 Task: Create a due date automation trigger when advanced on, 2 hours before a card is due add fields with custom field "Resume" set to a number lower than 1 and lower or equal to 10.
Action: Mouse moved to (1063, 313)
Screenshot: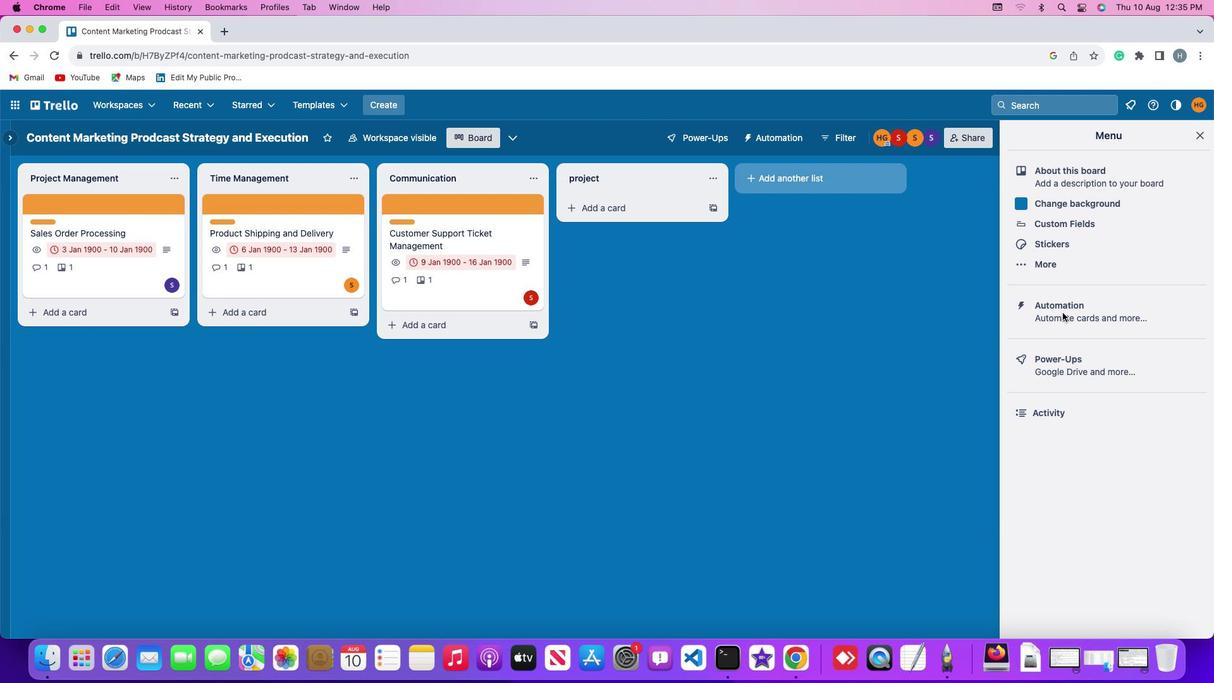
Action: Mouse pressed left at (1063, 313)
Screenshot: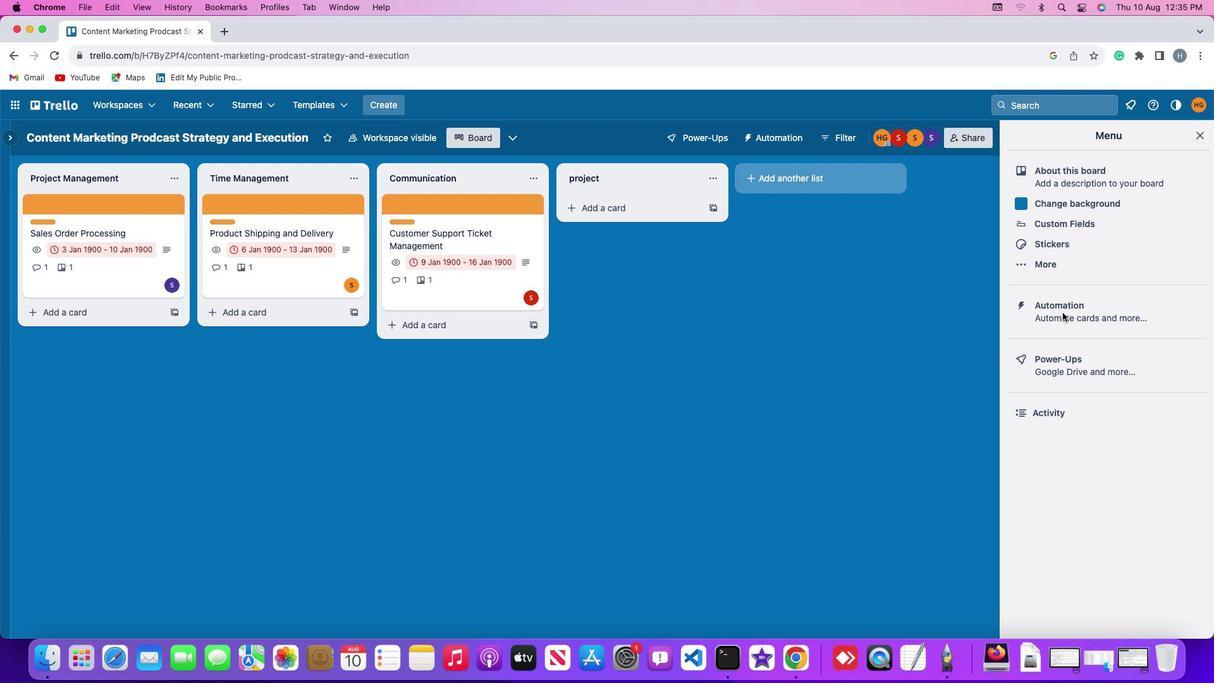 
Action: Mouse pressed left at (1063, 313)
Screenshot: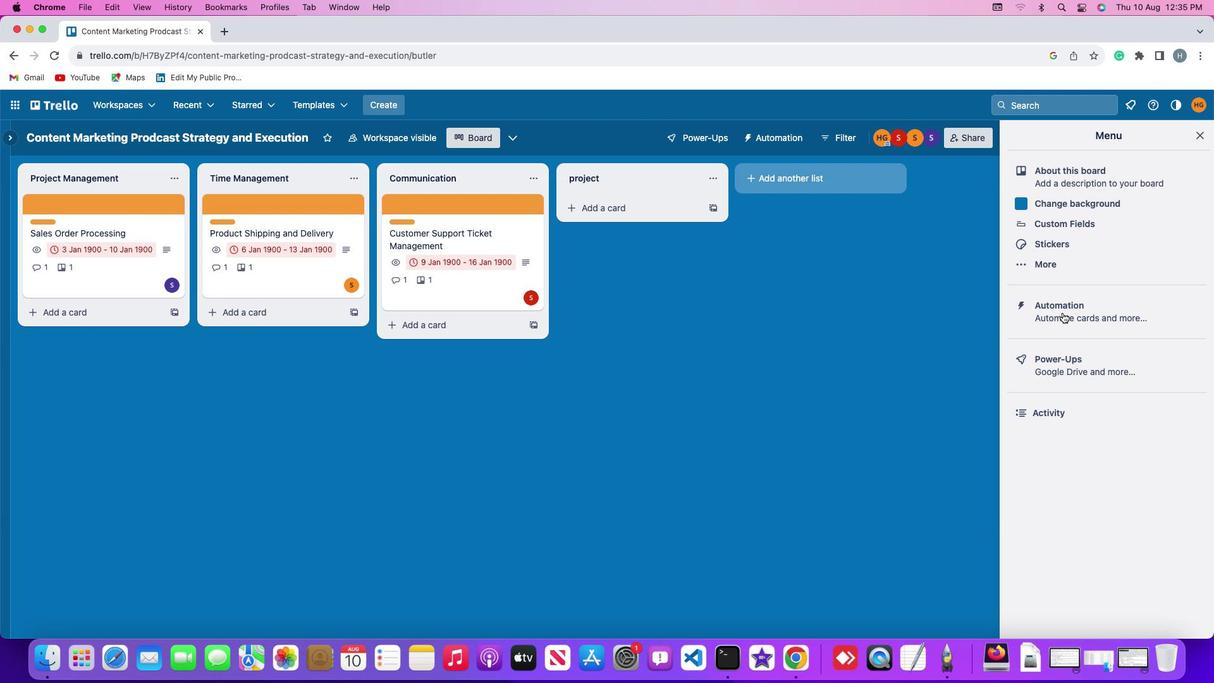 
Action: Mouse moved to (92, 302)
Screenshot: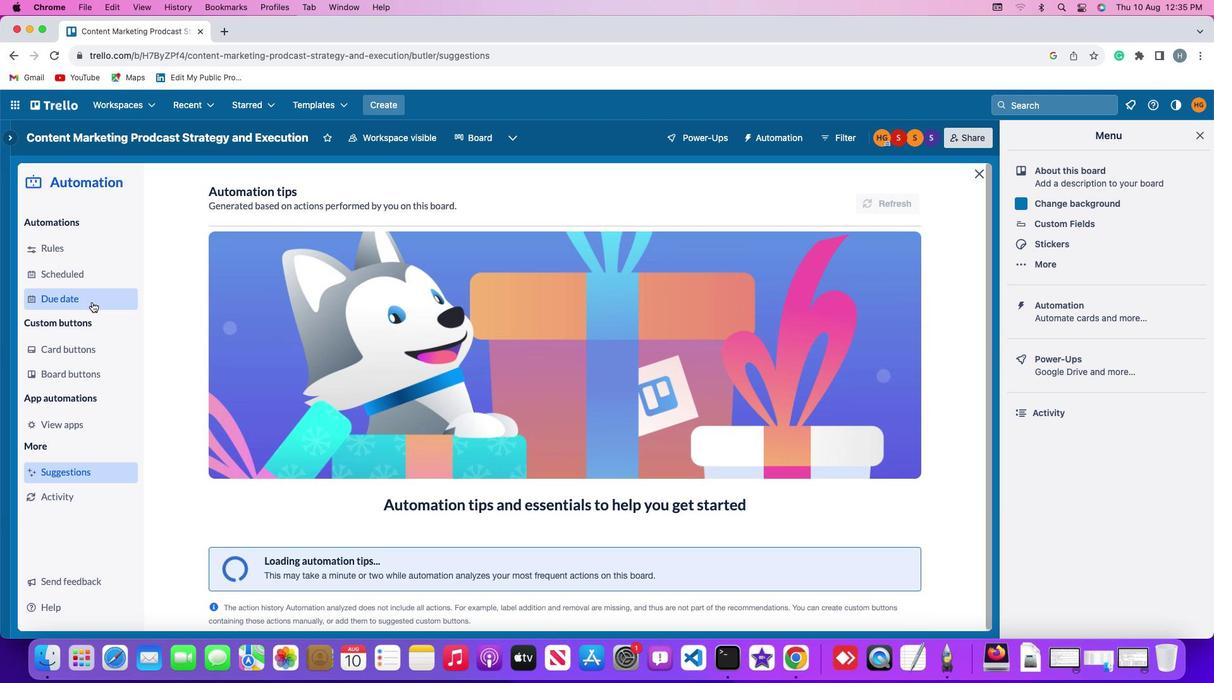 
Action: Mouse pressed left at (92, 302)
Screenshot: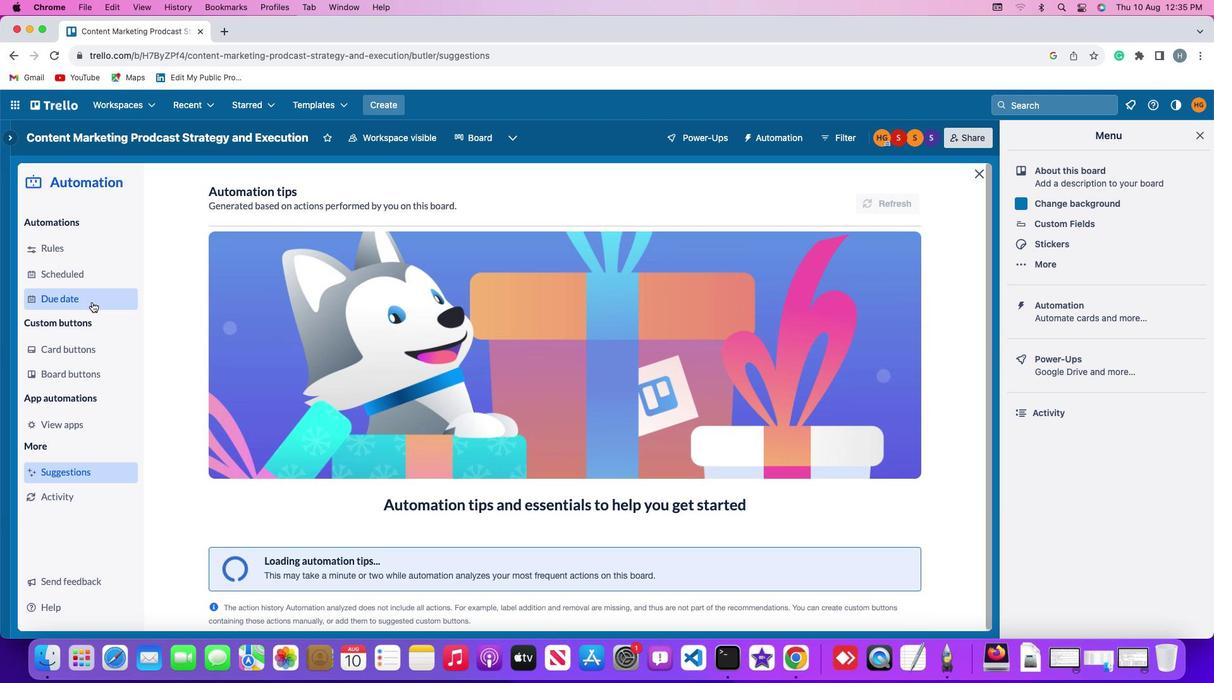 
Action: Mouse moved to (832, 196)
Screenshot: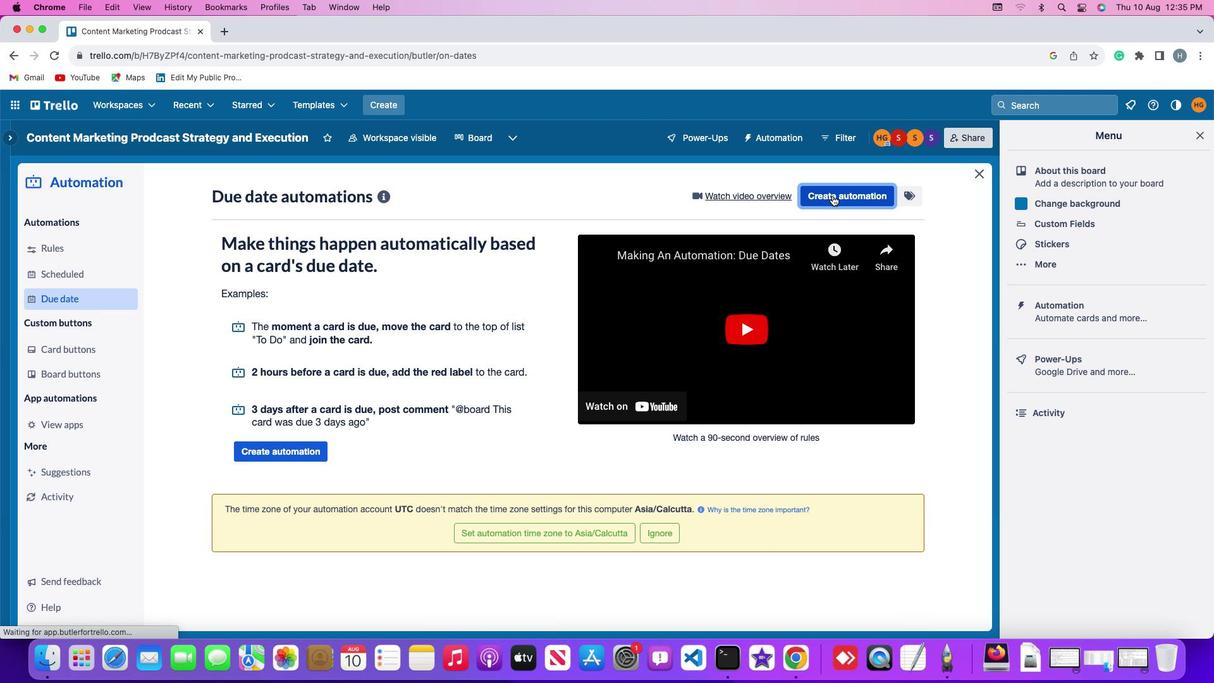 
Action: Mouse pressed left at (832, 196)
Screenshot: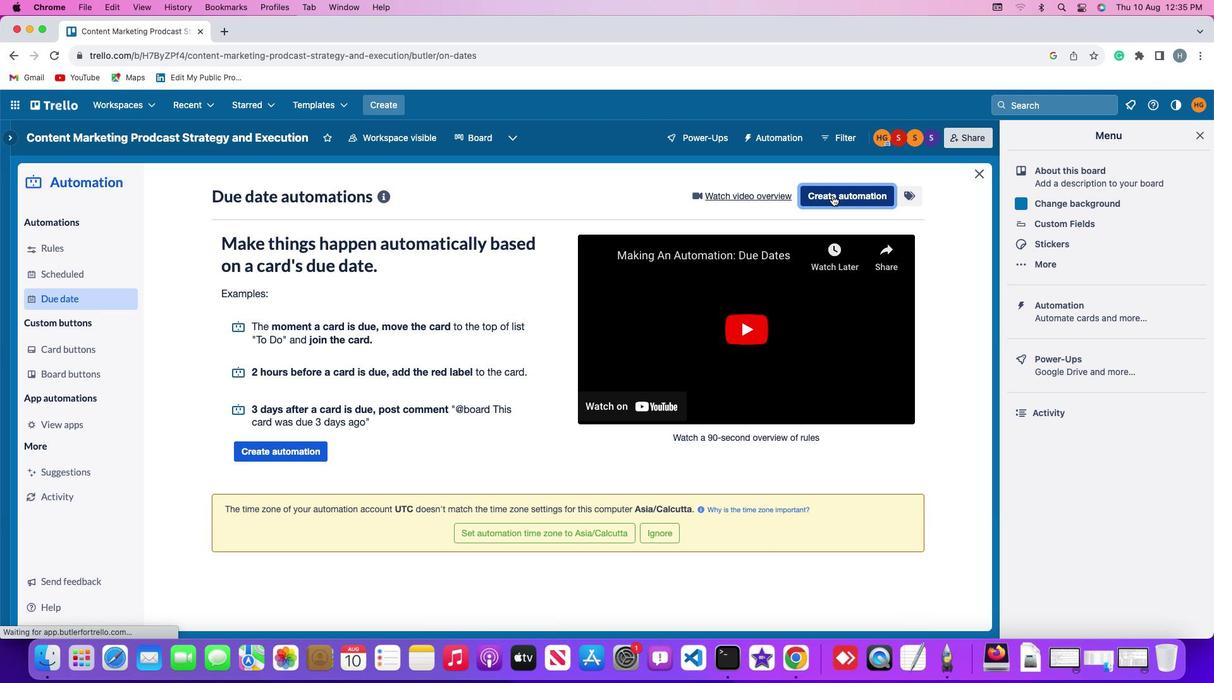 
Action: Mouse moved to (254, 315)
Screenshot: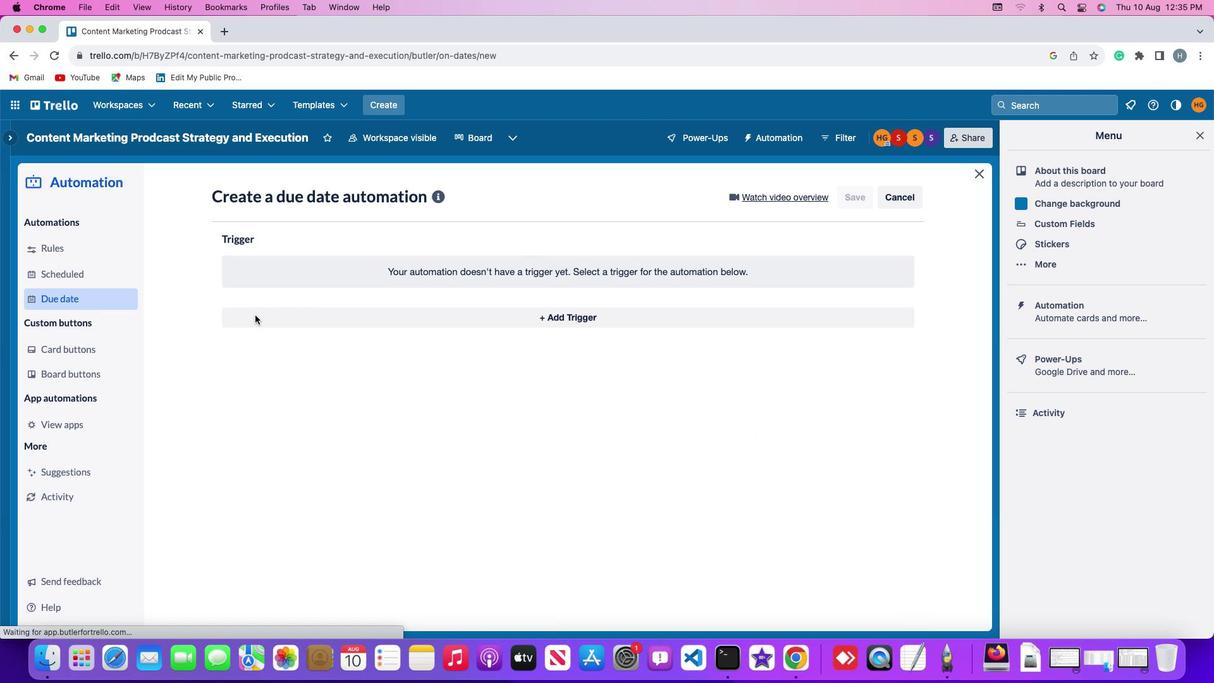 
Action: Mouse pressed left at (254, 315)
Screenshot: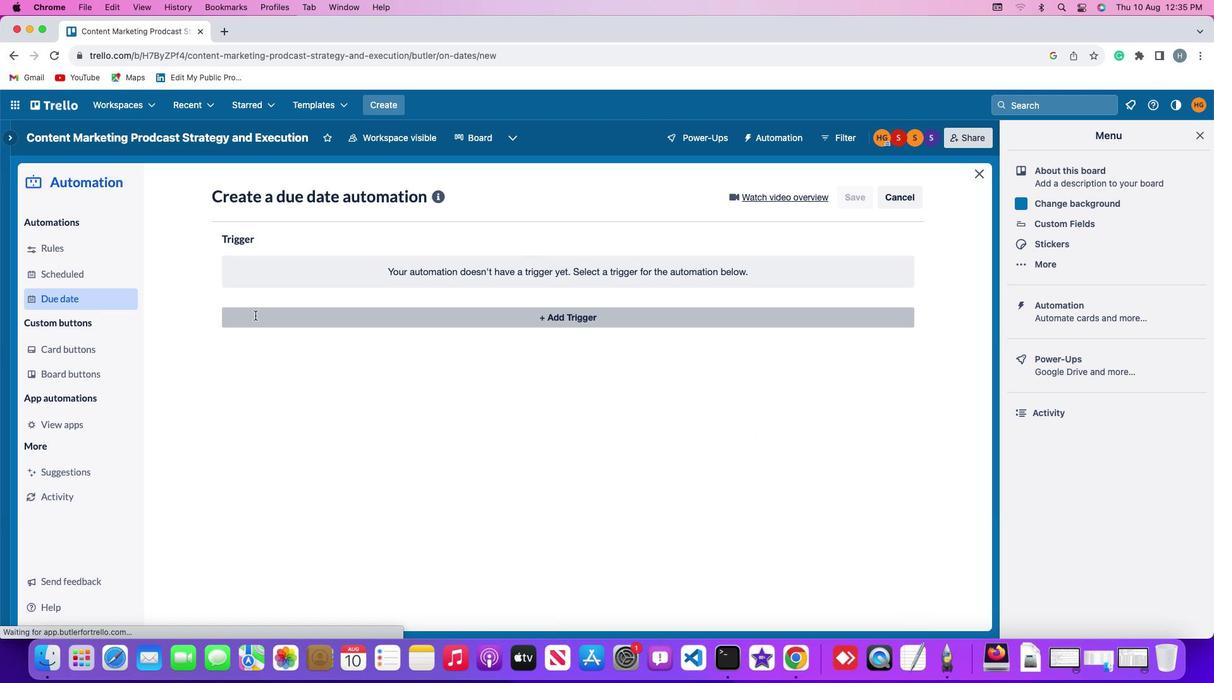 
Action: Mouse moved to (251, 510)
Screenshot: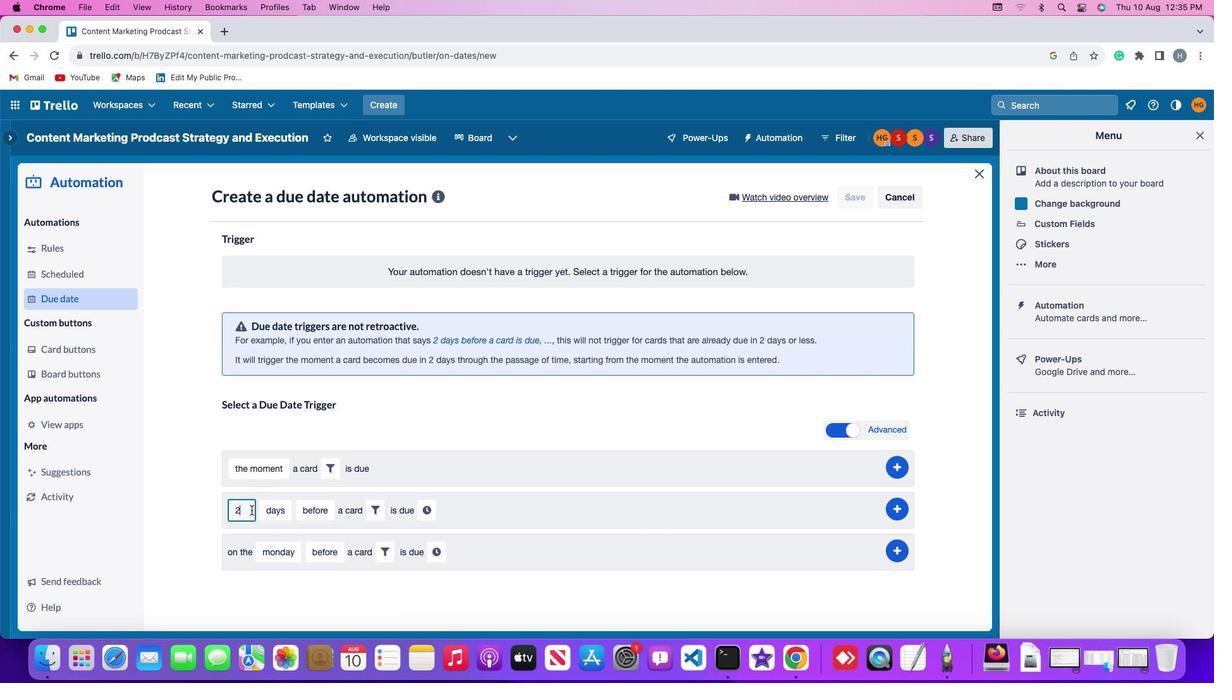 
Action: Mouse pressed left at (251, 510)
Screenshot: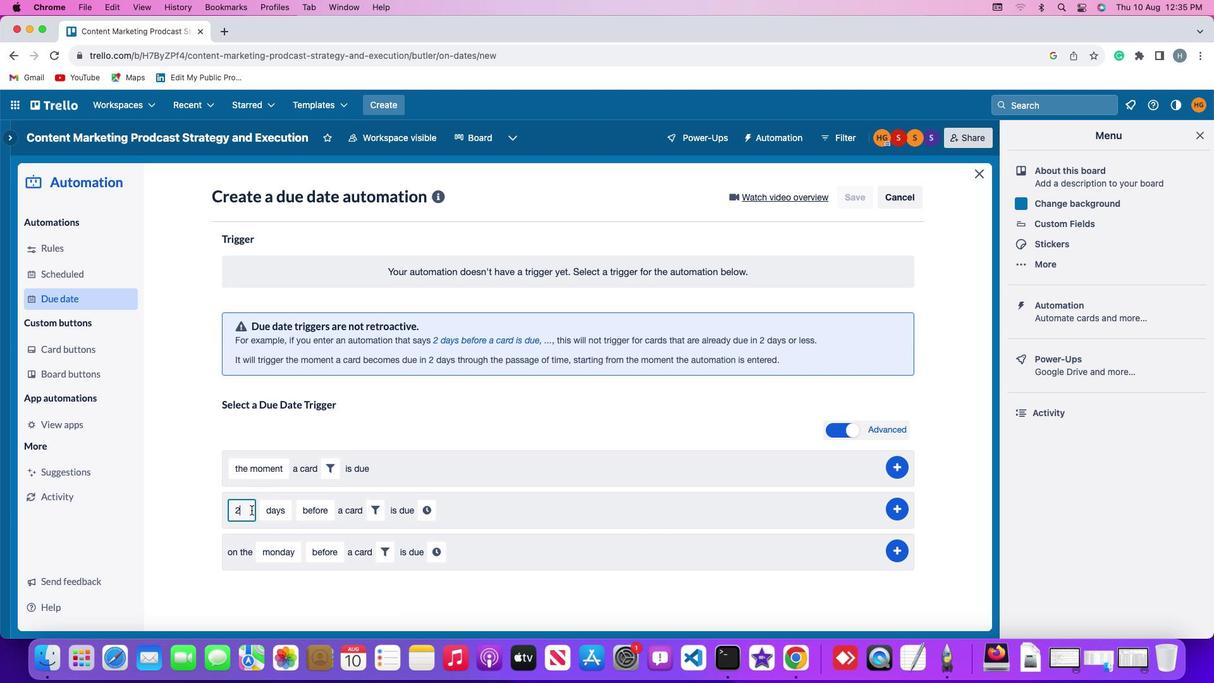 
Action: Mouse moved to (252, 508)
Screenshot: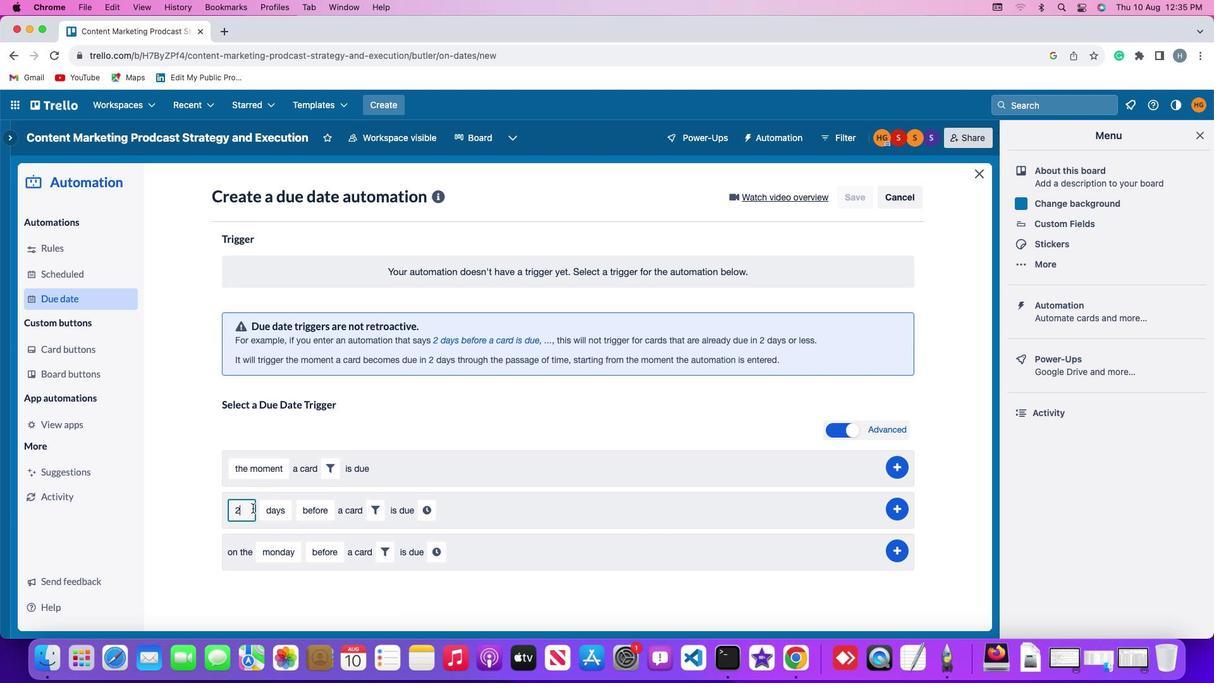 
Action: Key pressed Key.backspace'2'
Screenshot: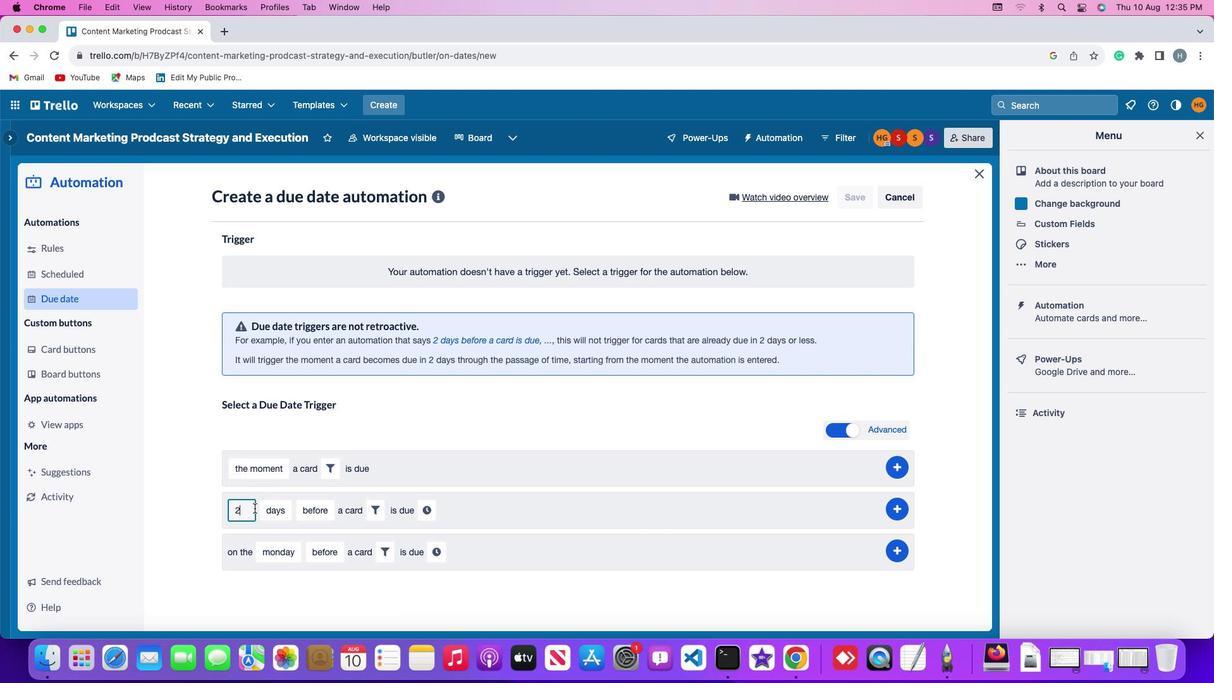 
Action: Mouse moved to (266, 507)
Screenshot: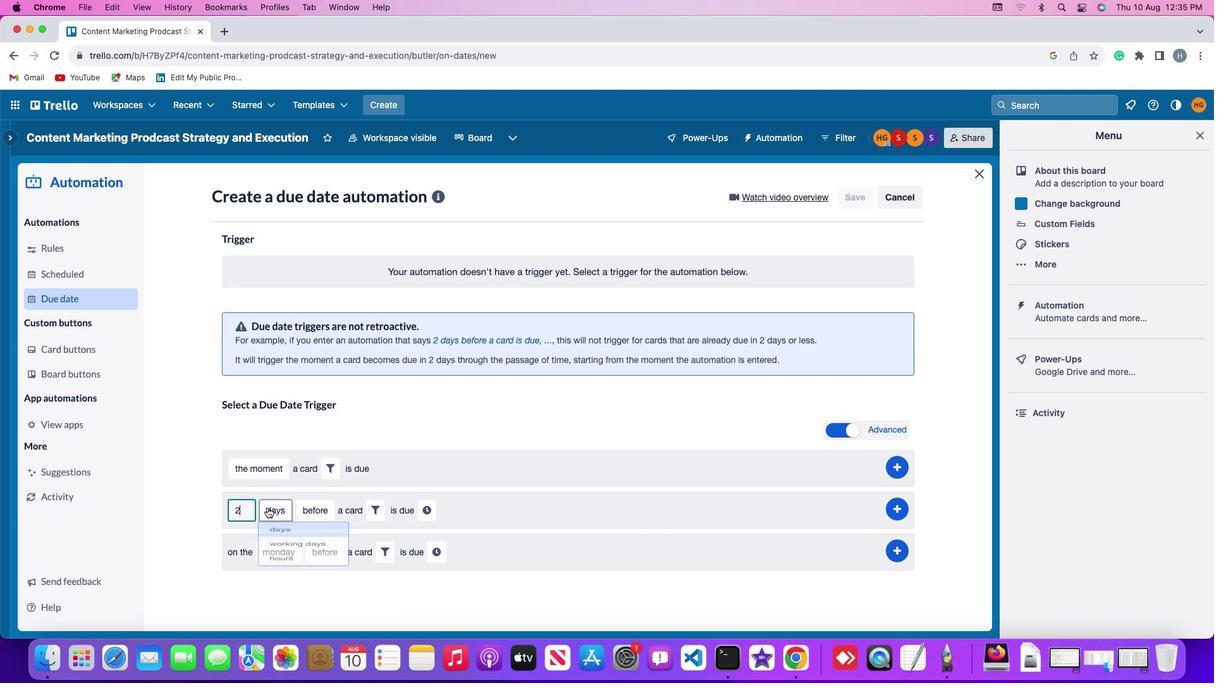 
Action: Mouse pressed left at (266, 507)
Screenshot: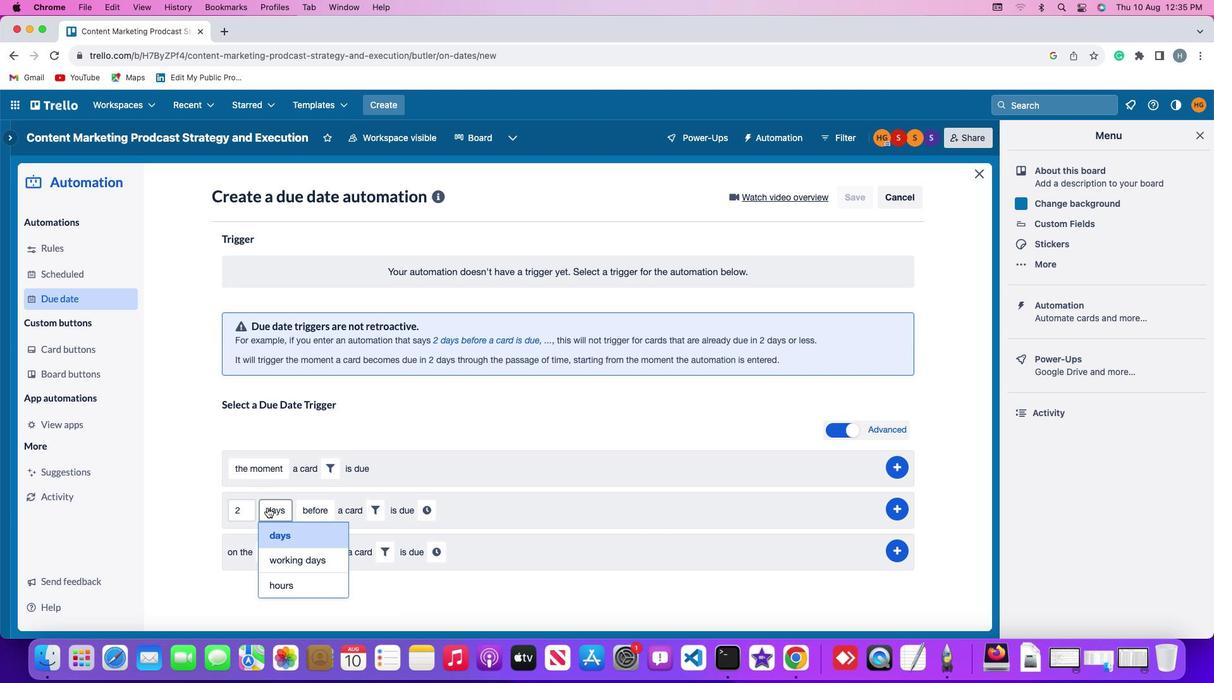 
Action: Mouse moved to (280, 586)
Screenshot: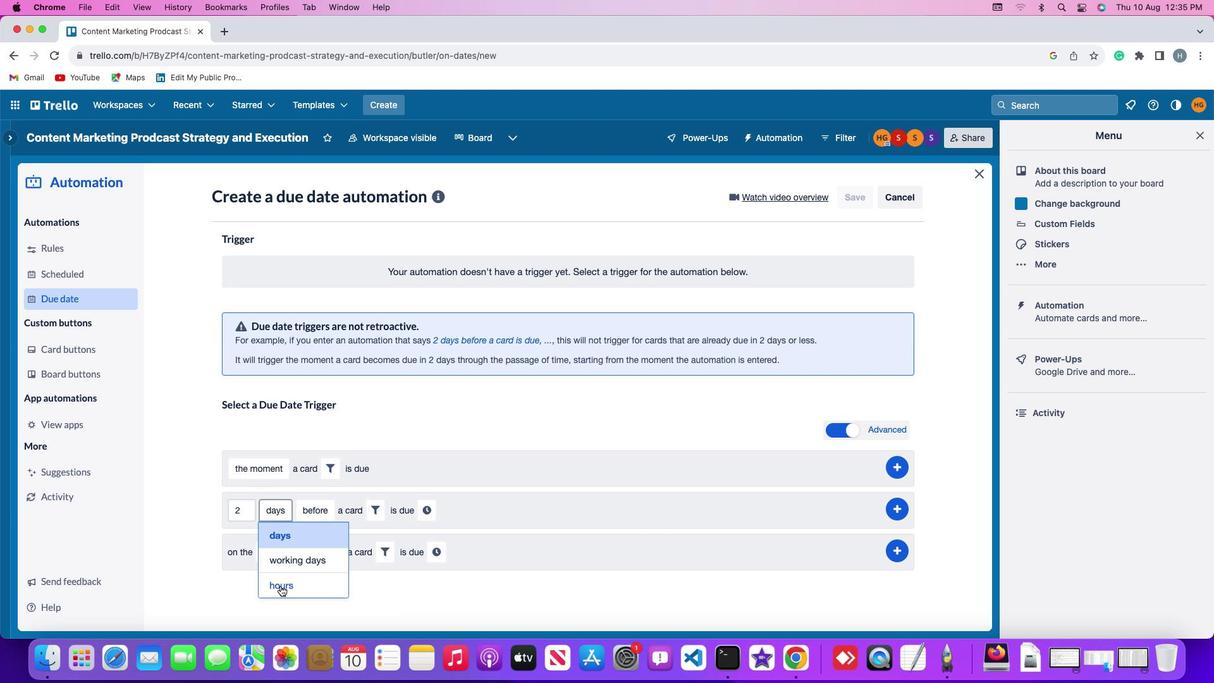 
Action: Mouse pressed left at (280, 586)
Screenshot: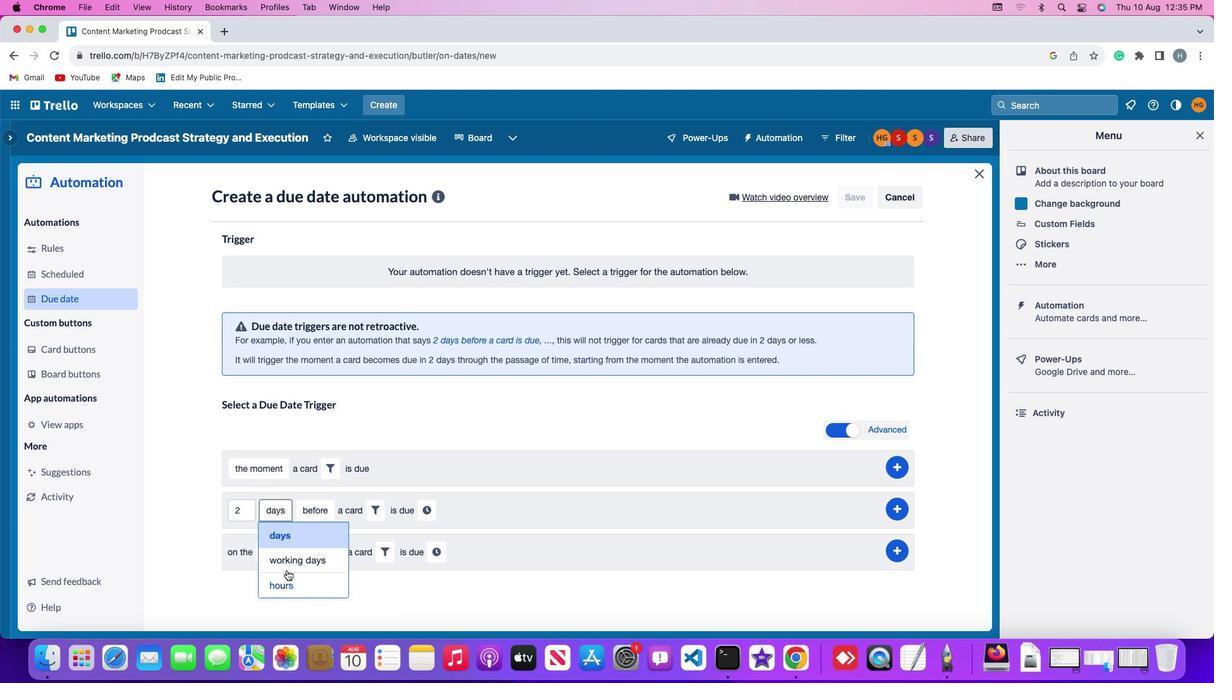 
Action: Mouse moved to (326, 499)
Screenshot: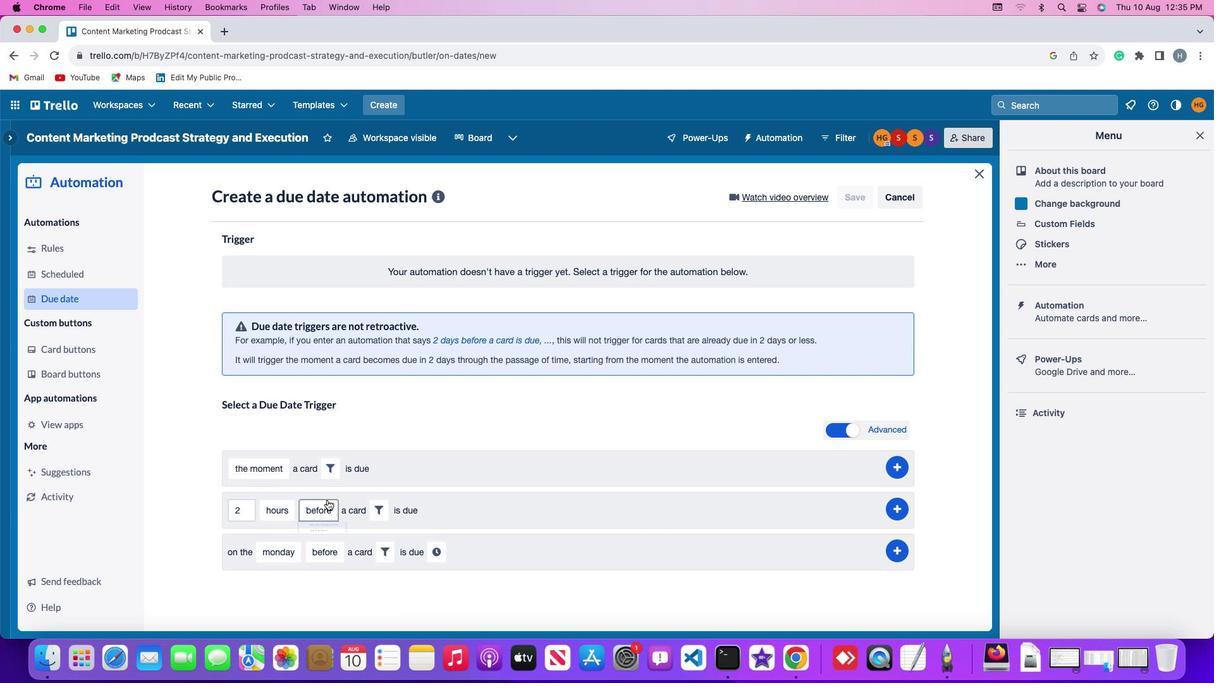 
Action: Mouse pressed left at (326, 499)
Screenshot: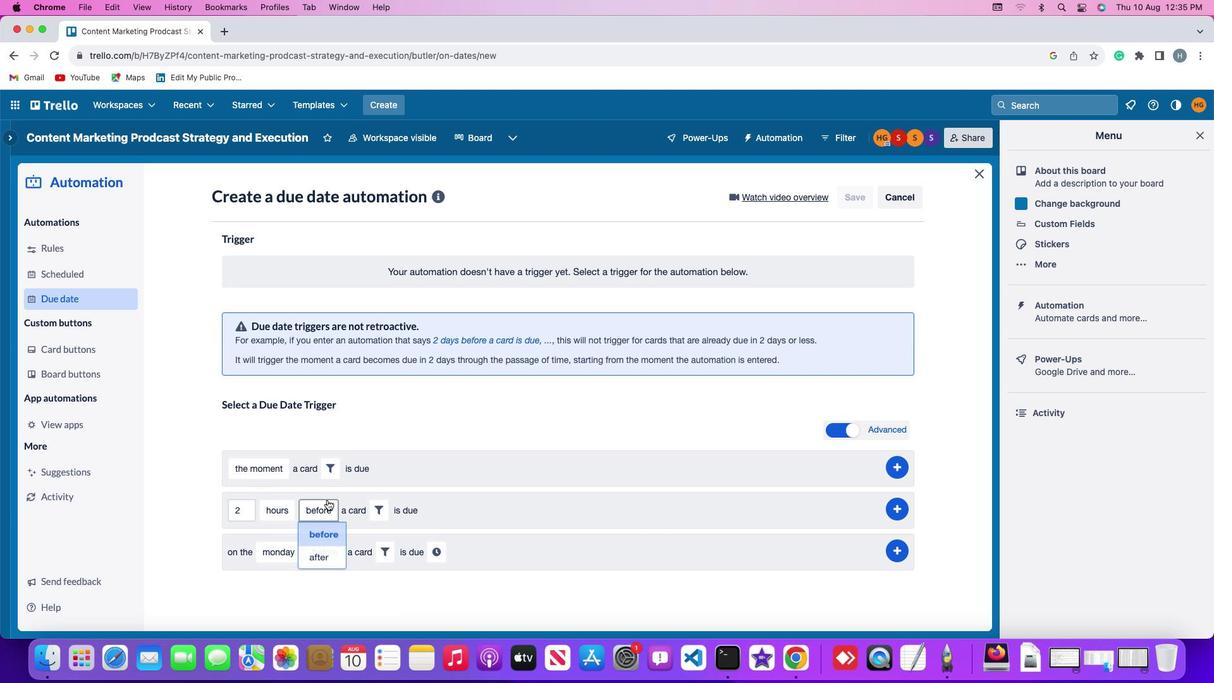 
Action: Mouse moved to (332, 534)
Screenshot: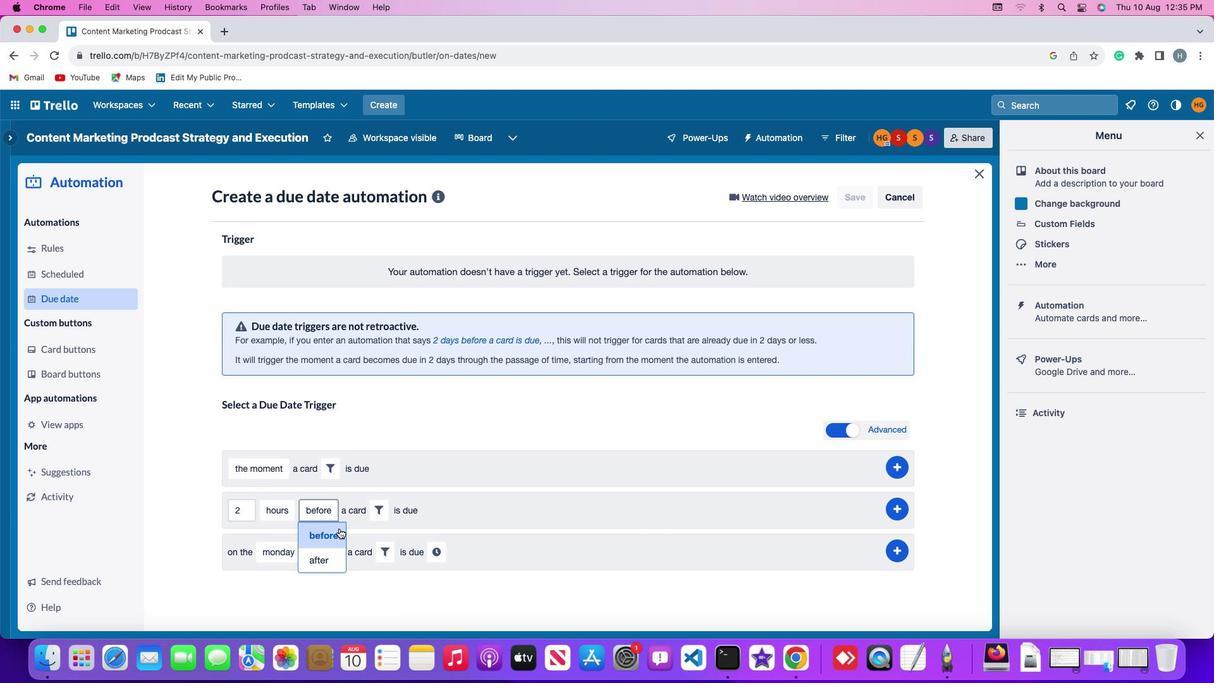 
Action: Mouse pressed left at (332, 534)
Screenshot: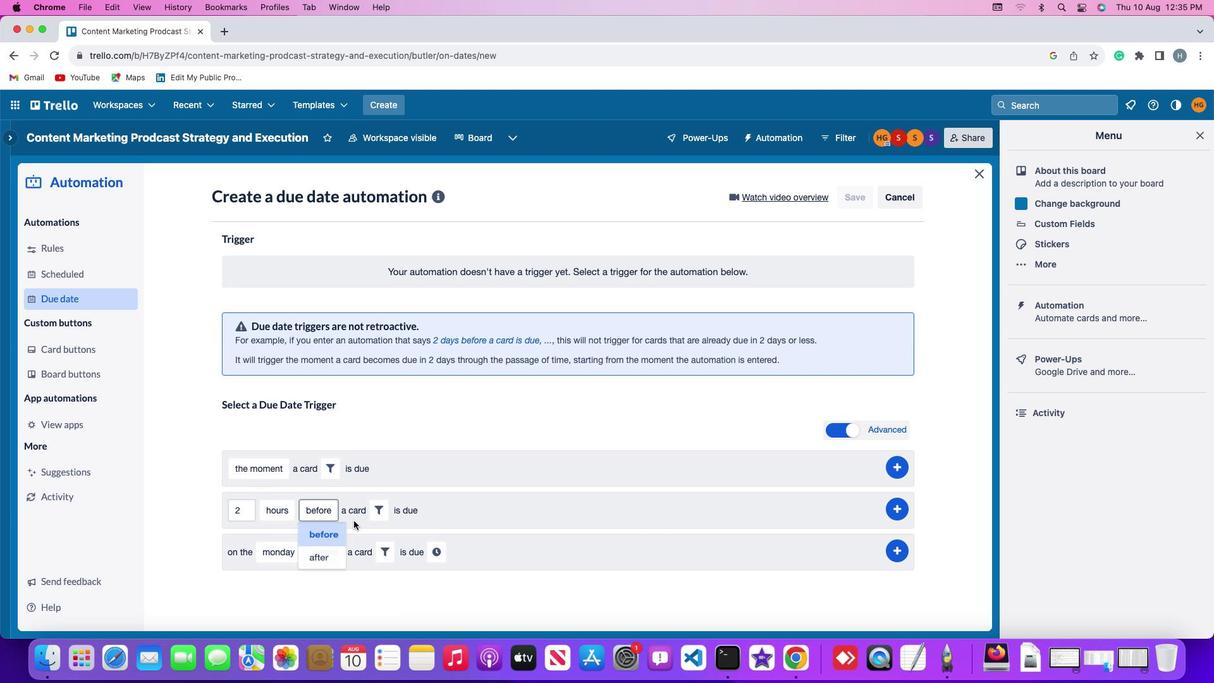 
Action: Mouse moved to (375, 511)
Screenshot: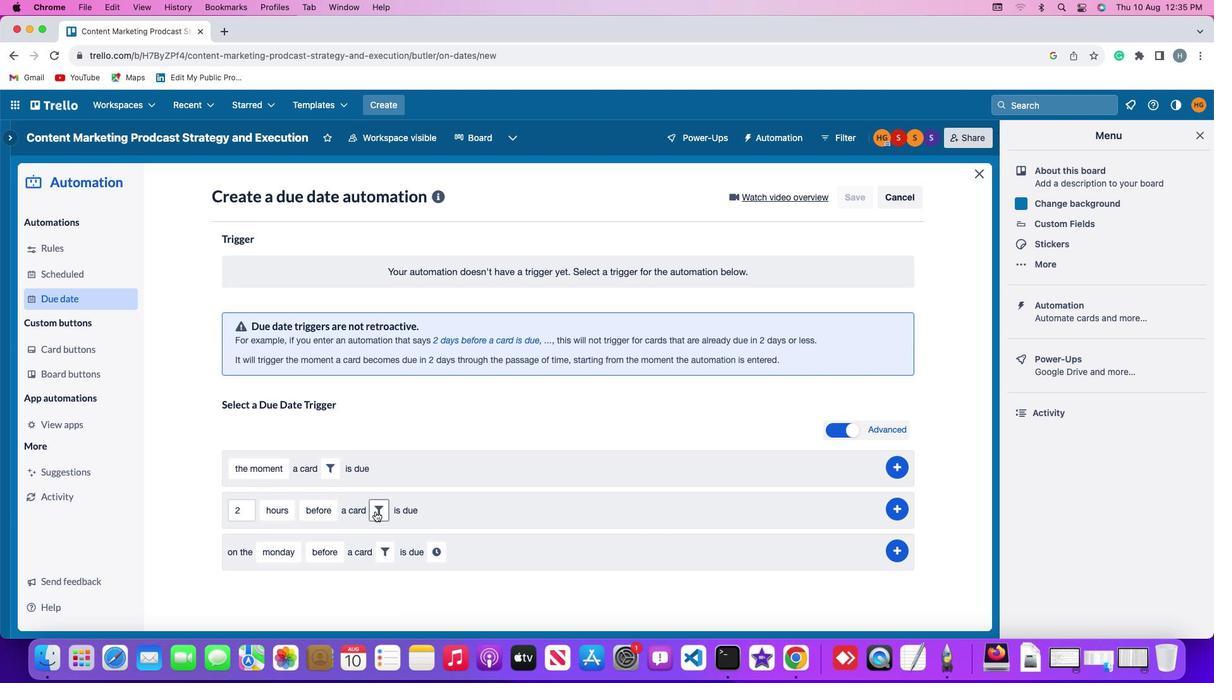 
Action: Mouse pressed left at (375, 511)
Screenshot: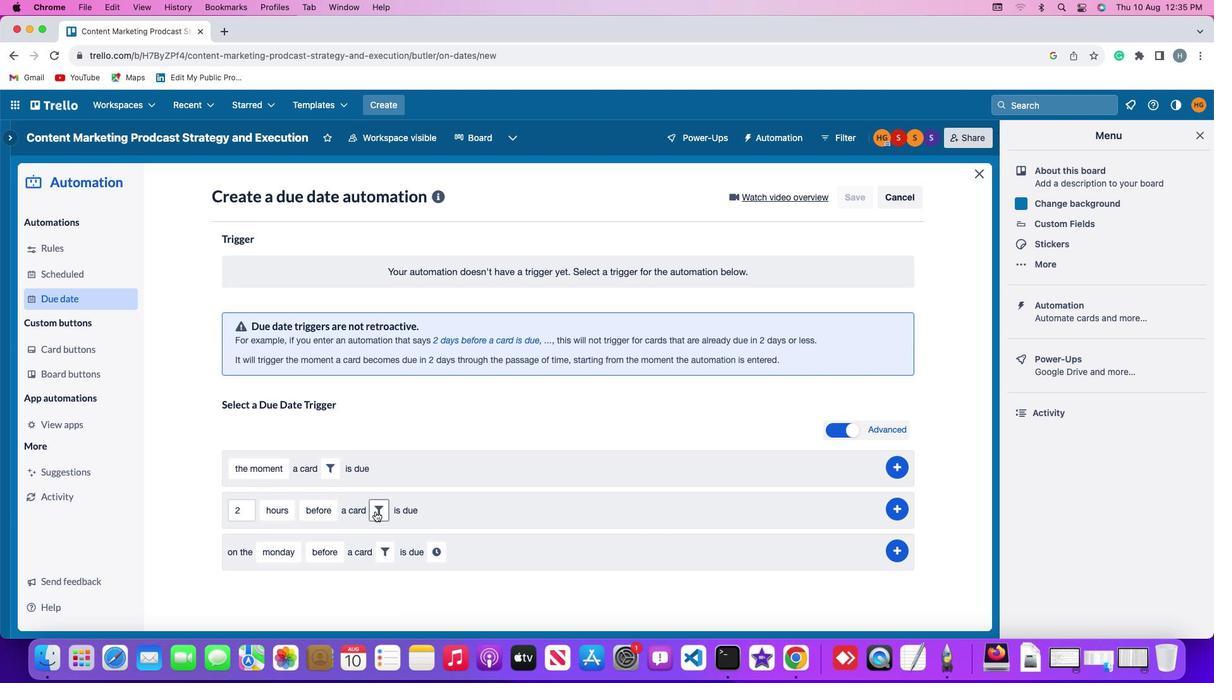 
Action: Mouse moved to (575, 547)
Screenshot: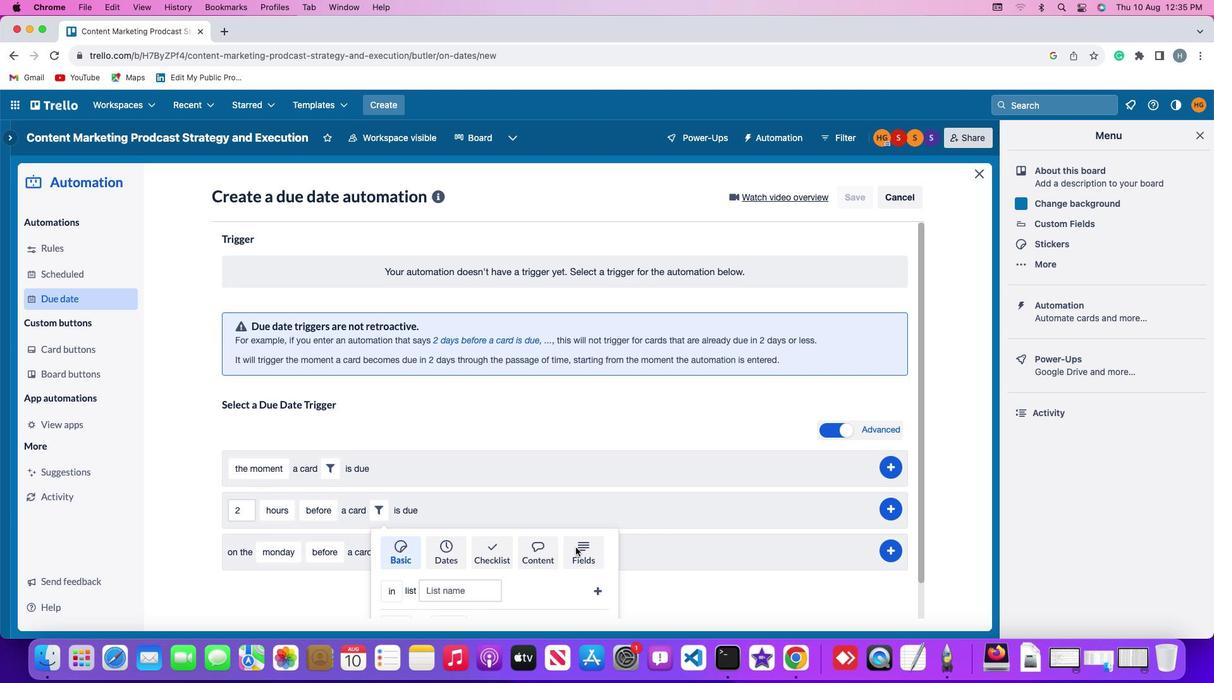 
Action: Mouse pressed left at (575, 547)
Screenshot: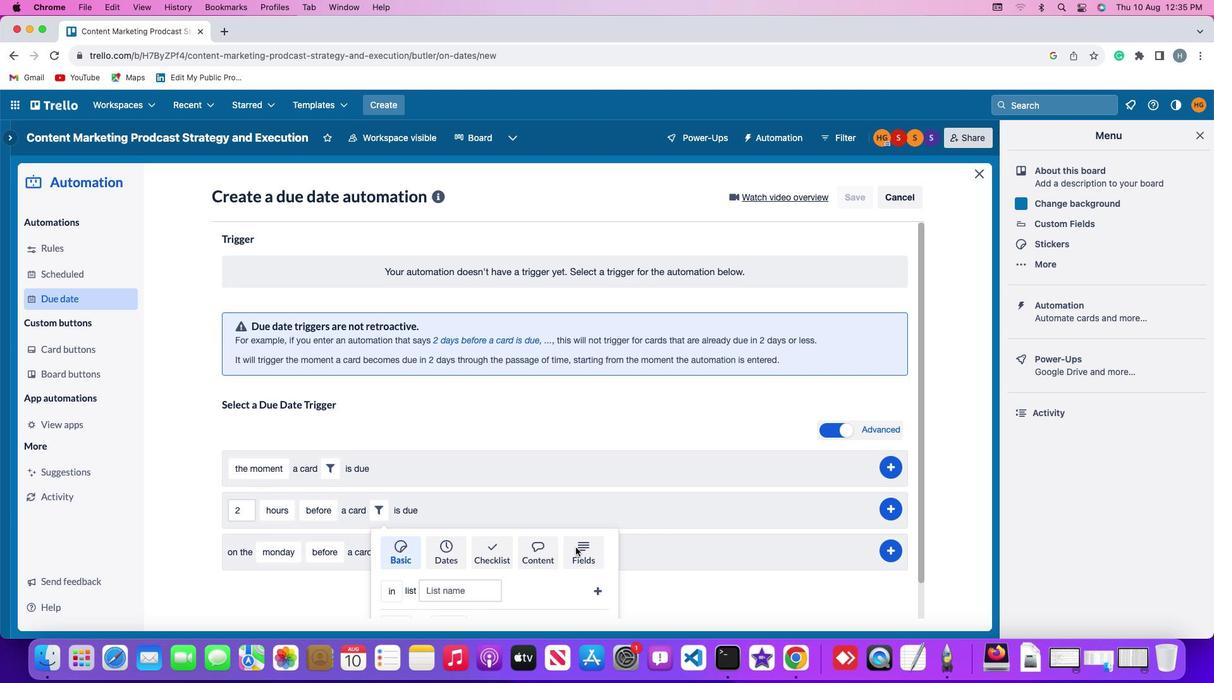 
Action: Mouse moved to (314, 588)
Screenshot: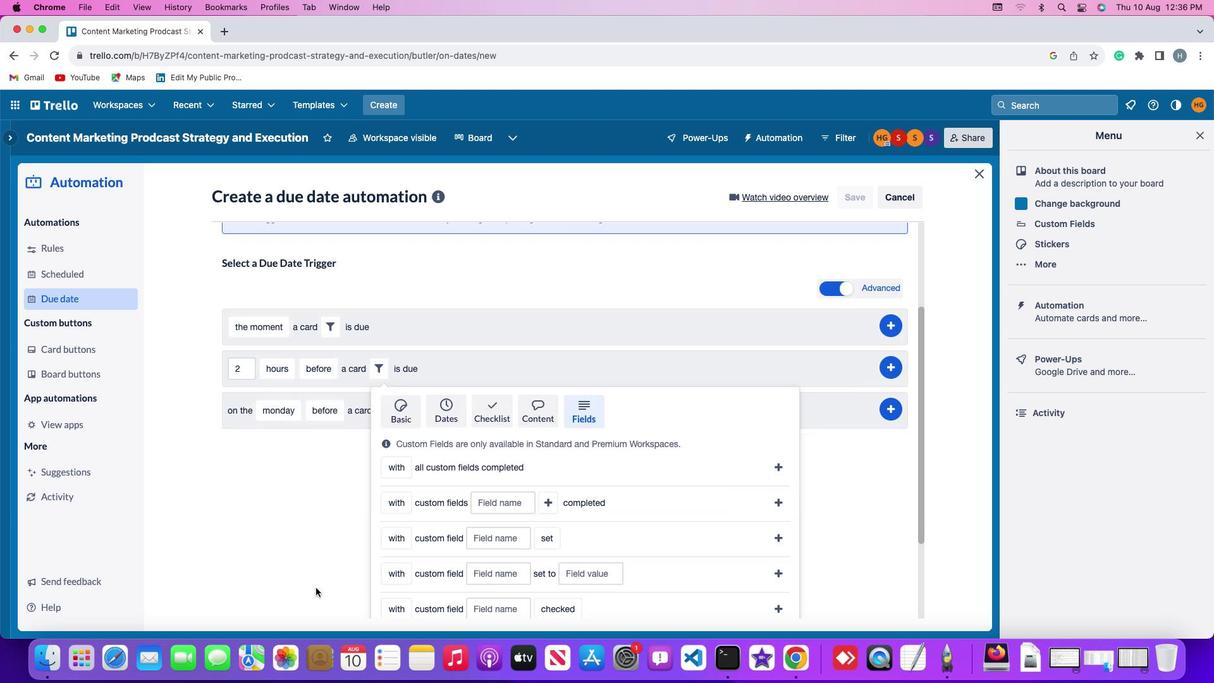 
Action: Mouse scrolled (314, 588) with delta (0, 0)
Screenshot: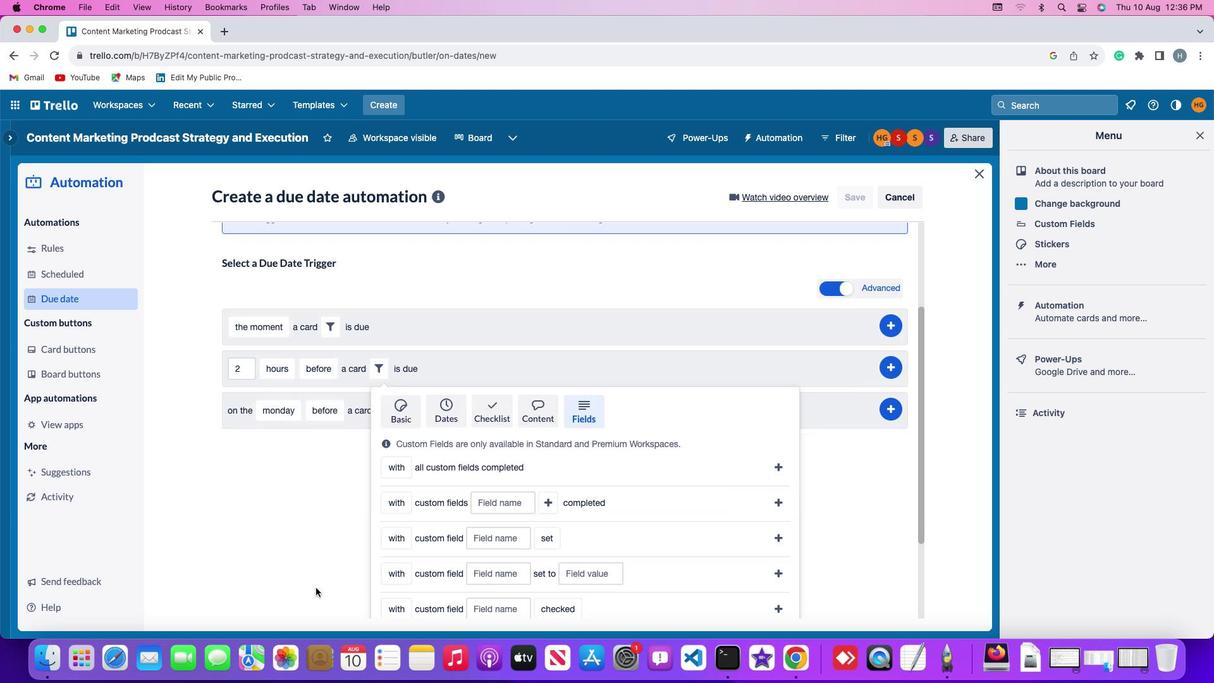 
Action: Mouse scrolled (314, 588) with delta (0, 0)
Screenshot: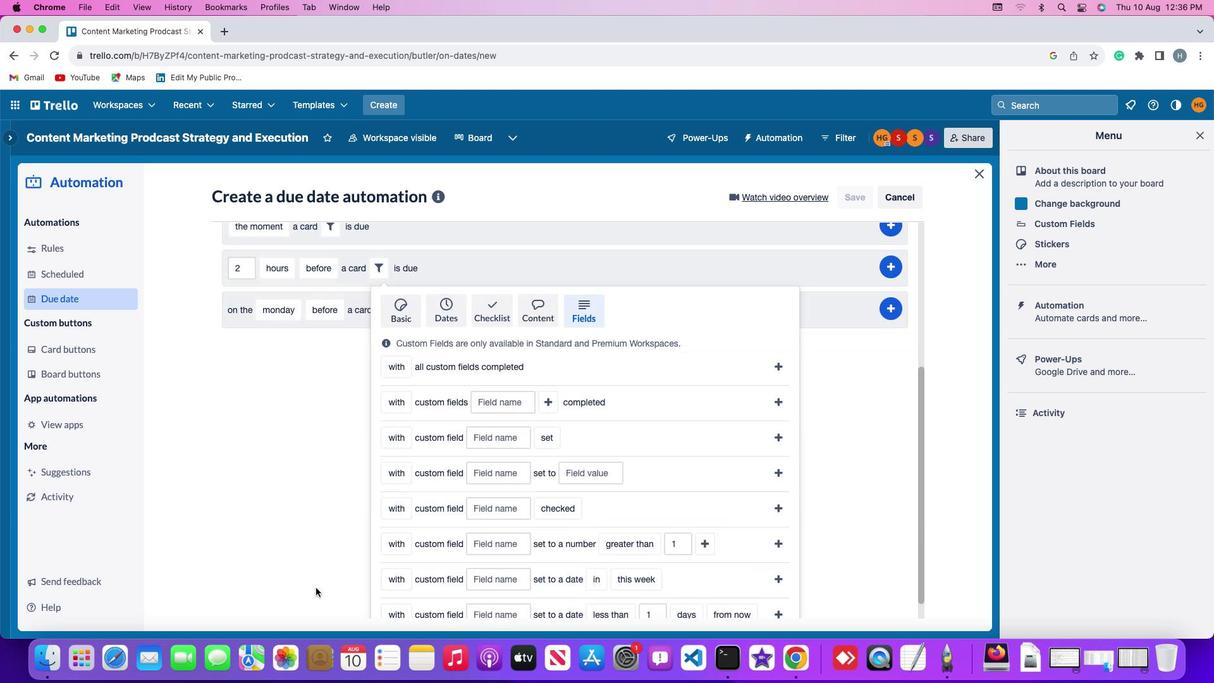
Action: Mouse scrolled (314, 588) with delta (0, -2)
Screenshot: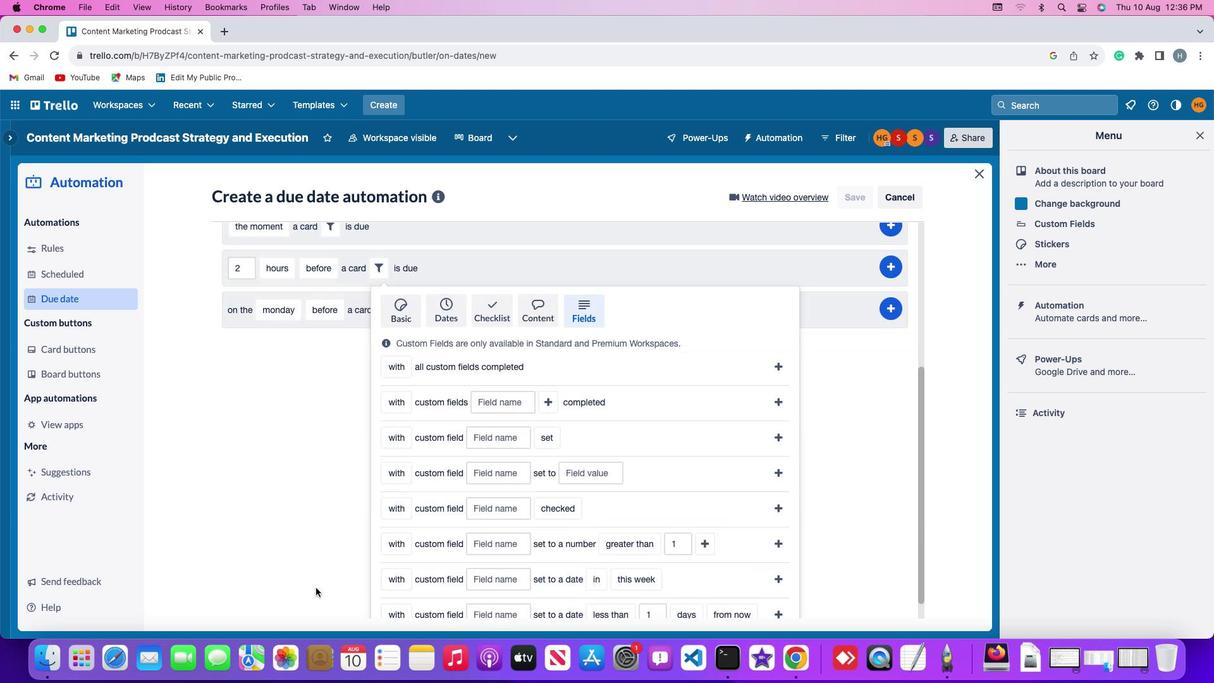 
Action: Mouse scrolled (314, 588) with delta (0, -3)
Screenshot: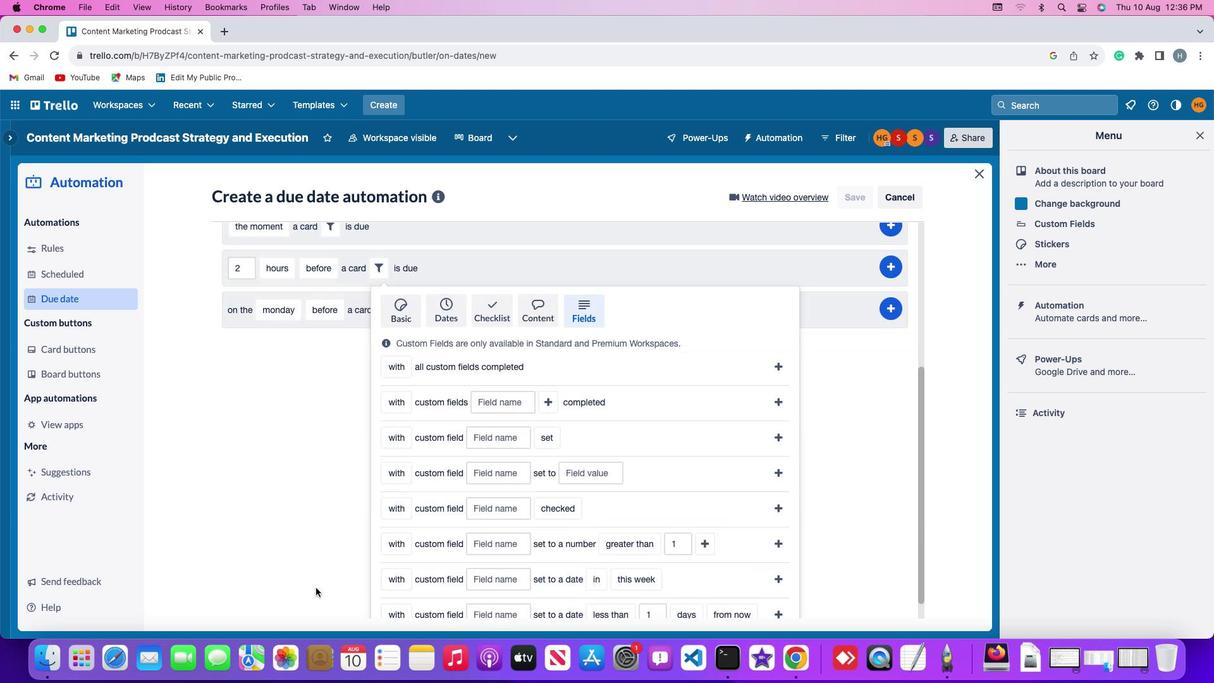 
Action: Mouse scrolled (314, 588) with delta (0, -3)
Screenshot: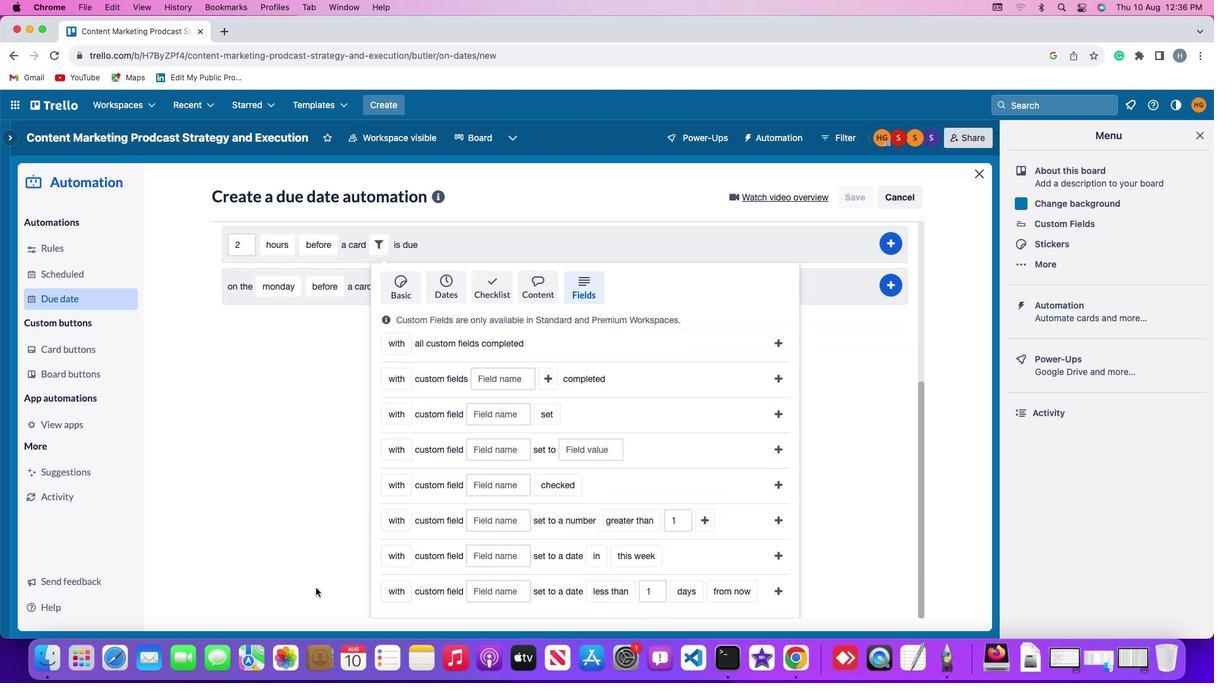 
Action: Mouse scrolled (314, 588) with delta (0, -4)
Screenshot: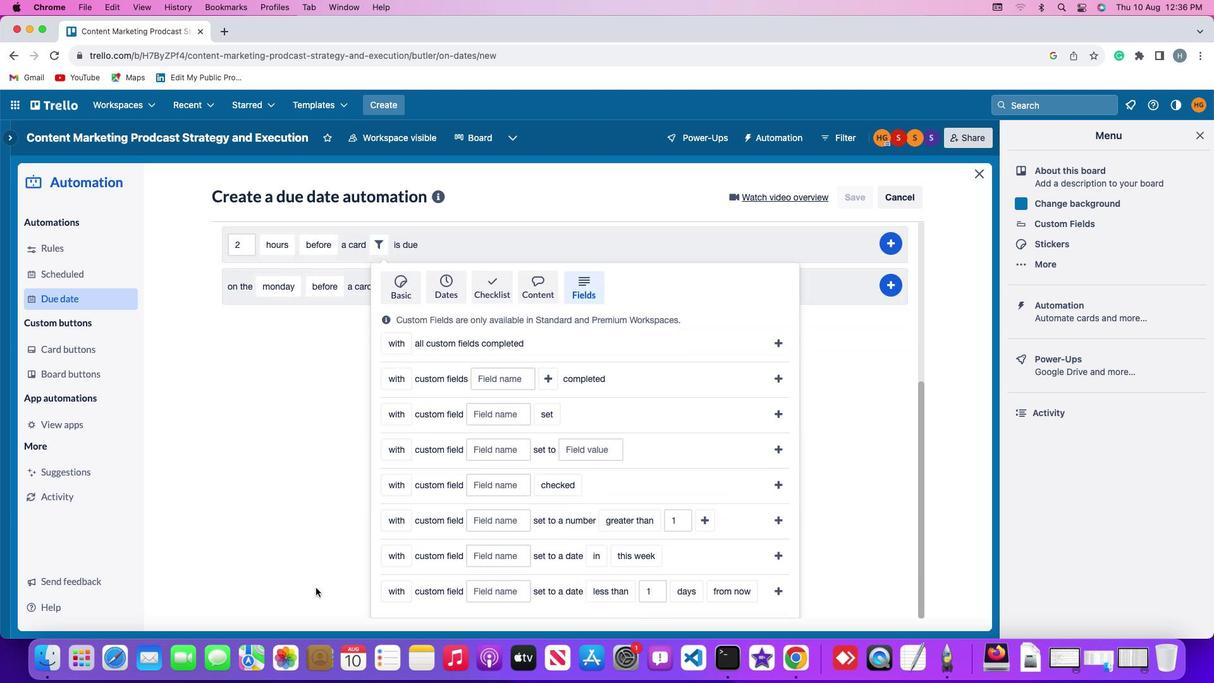 
Action: Mouse moved to (315, 587)
Screenshot: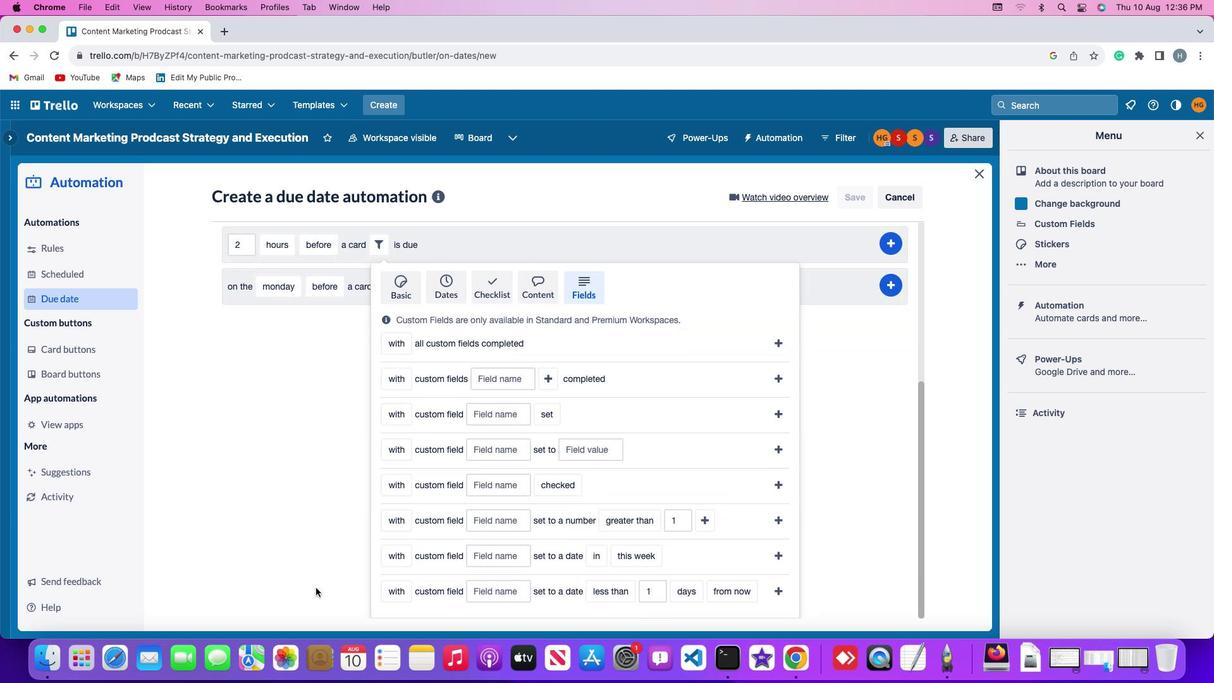 
Action: Mouse scrolled (315, 587) with delta (0, 0)
Screenshot: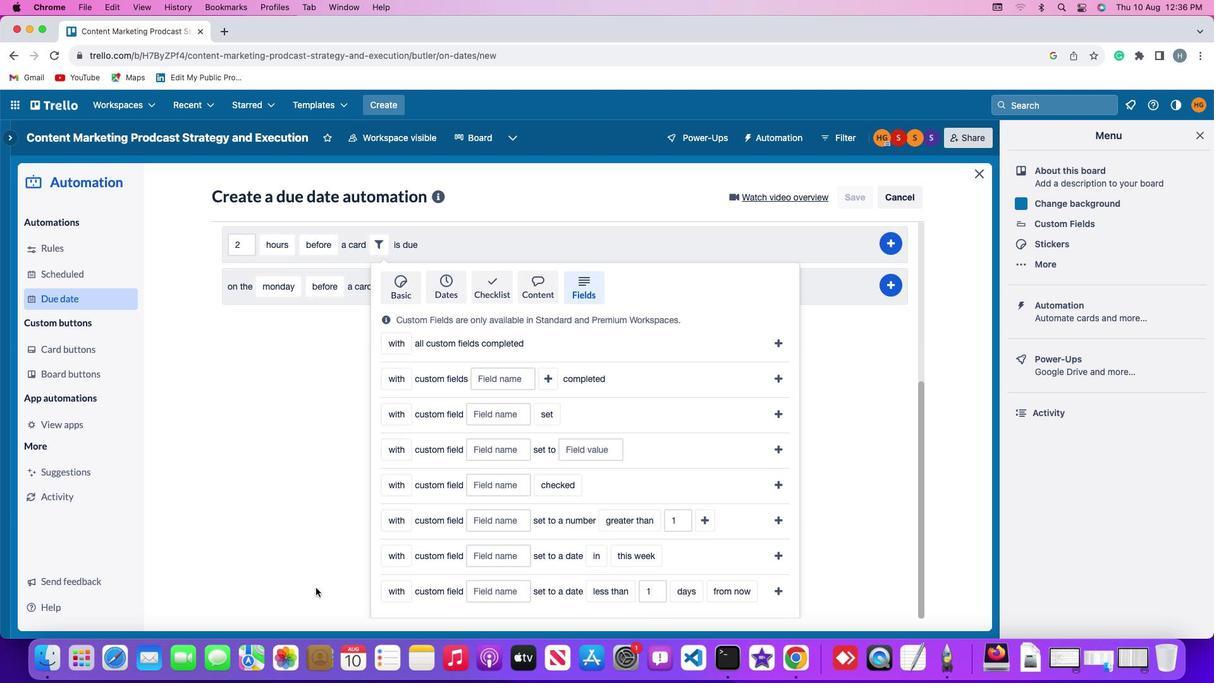 
Action: Mouse scrolled (315, 587) with delta (0, 0)
Screenshot: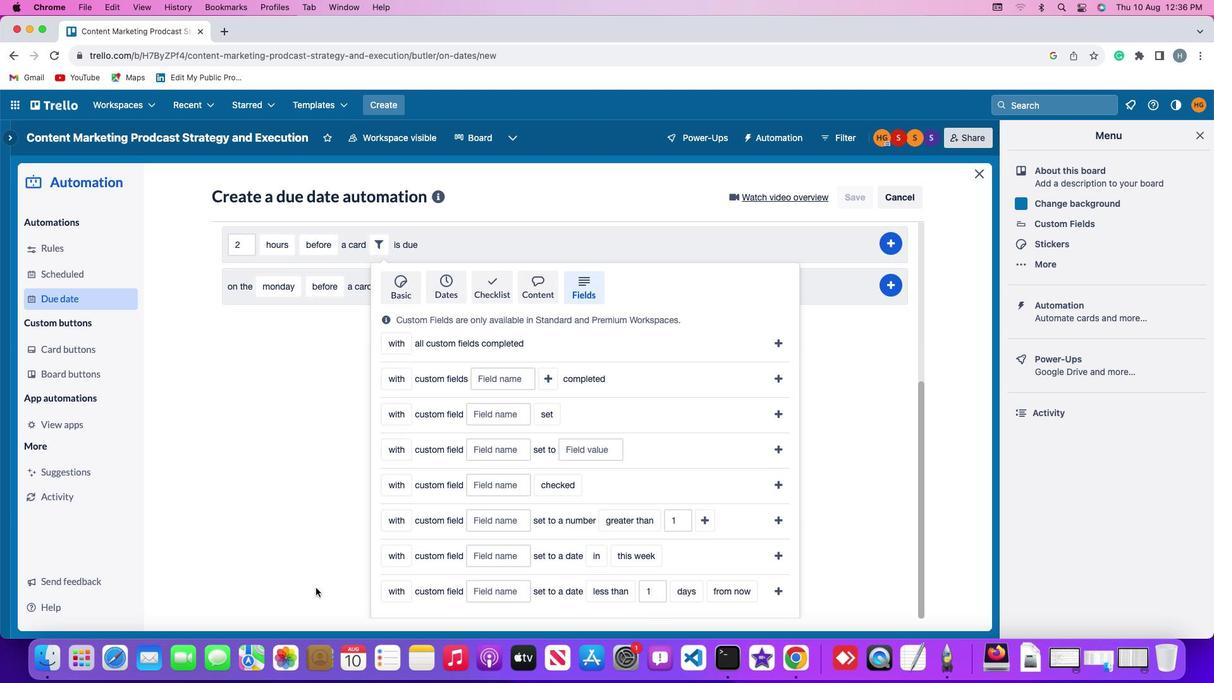 
Action: Mouse scrolled (315, 587) with delta (0, -1)
Screenshot: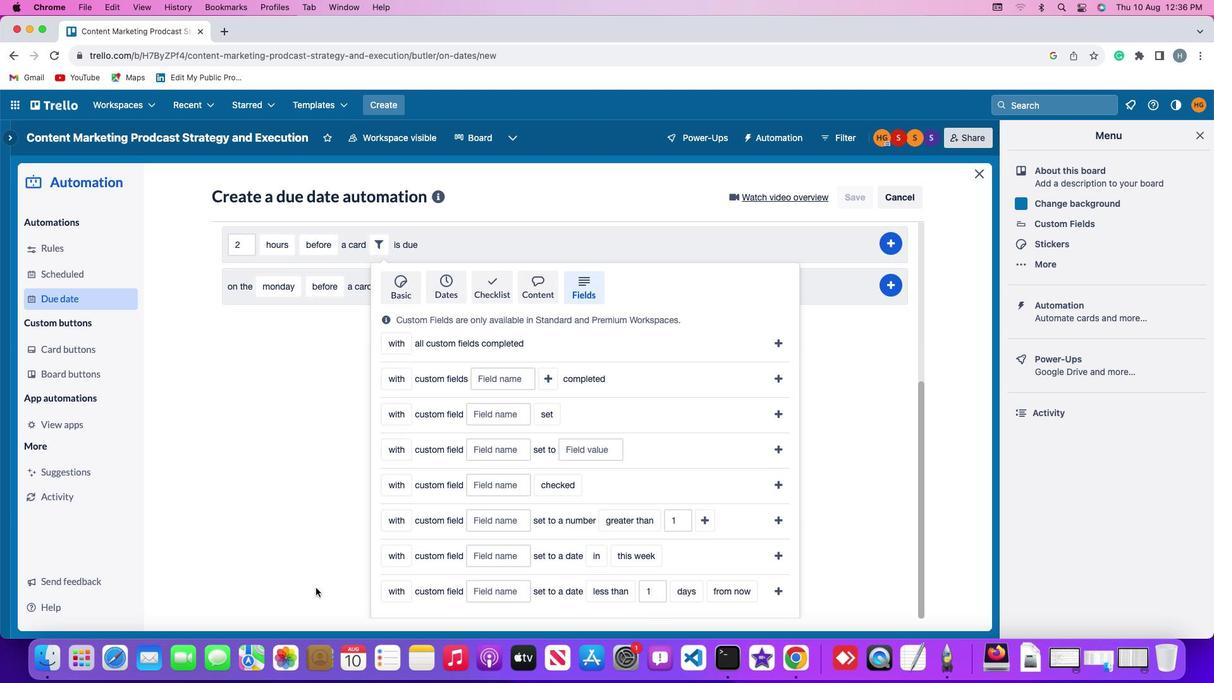 
Action: Mouse scrolled (315, 587) with delta (0, -3)
Screenshot: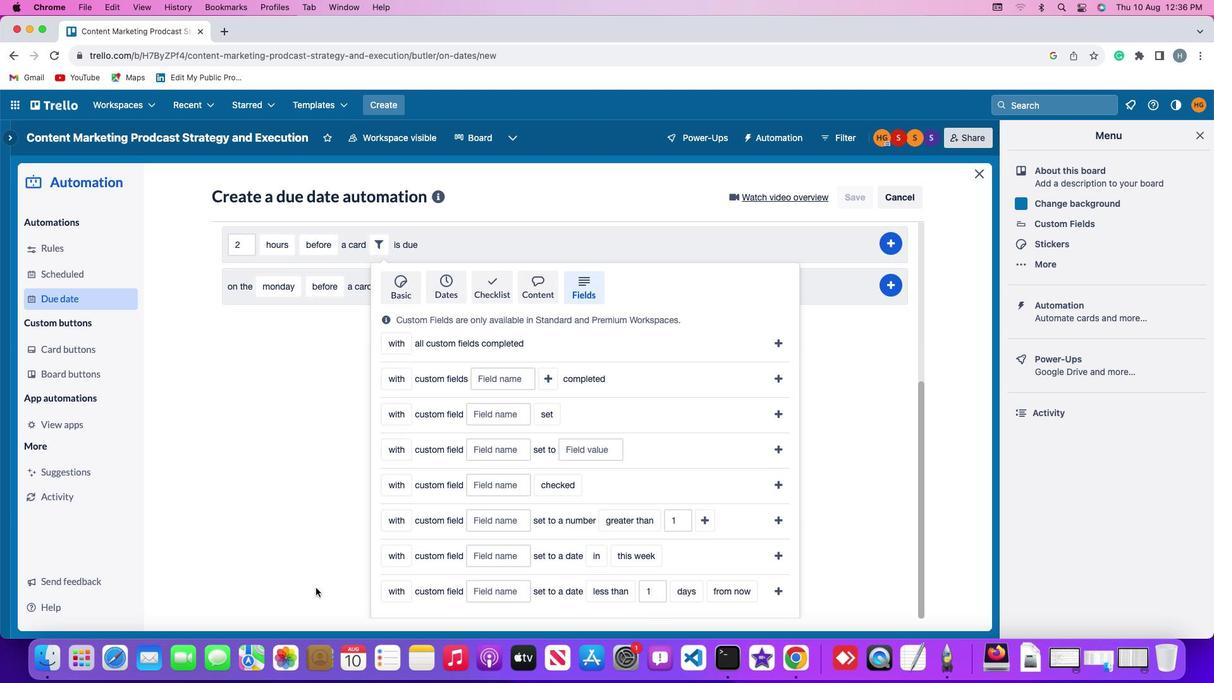 
Action: Mouse moved to (386, 520)
Screenshot: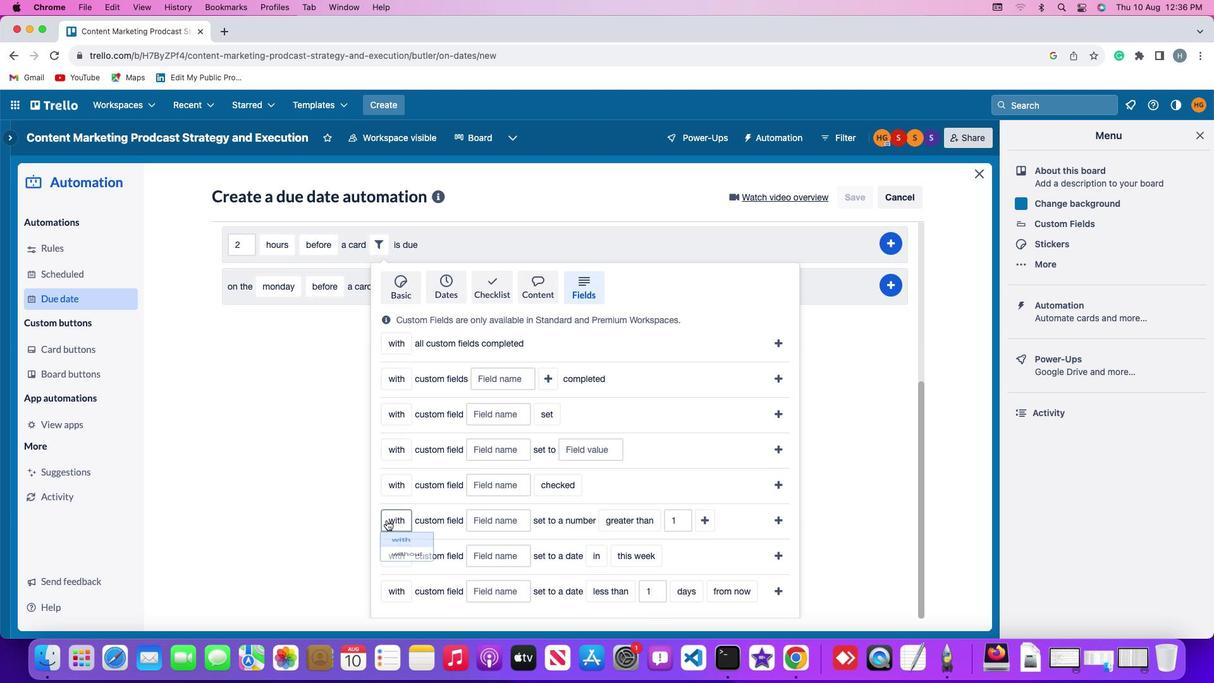 
Action: Mouse pressed left at (386, 520)
Screenshot: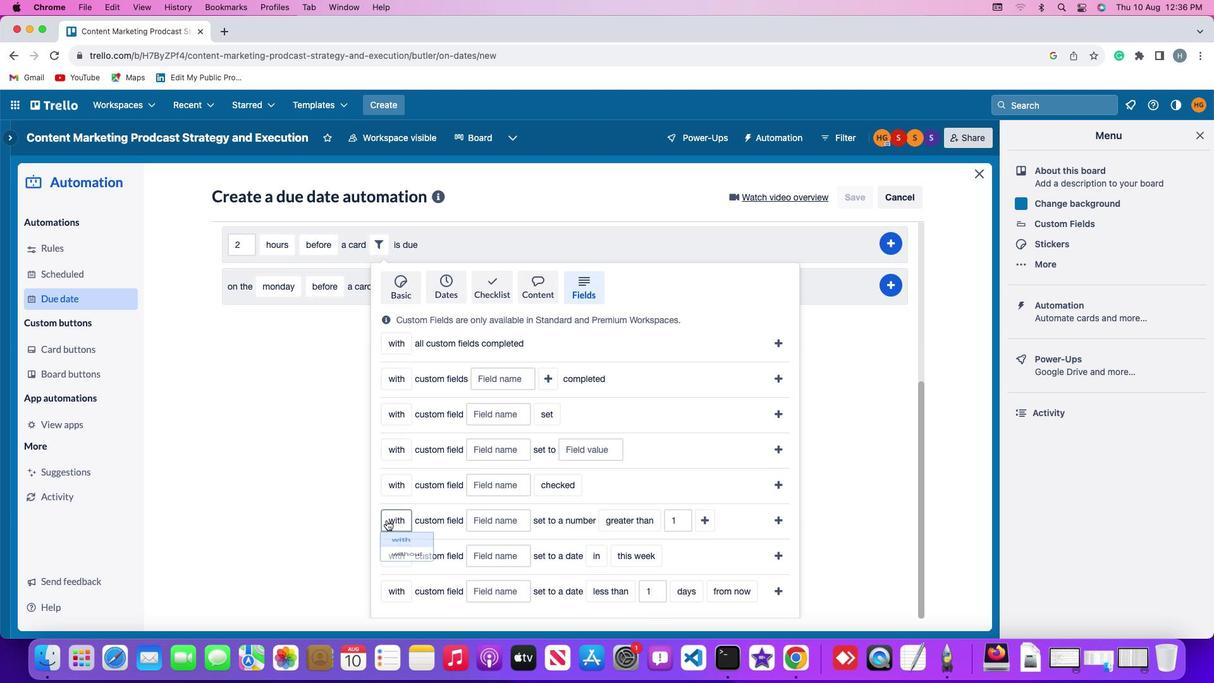 
Action: Mouse moved to (399, 547)
Screenshot: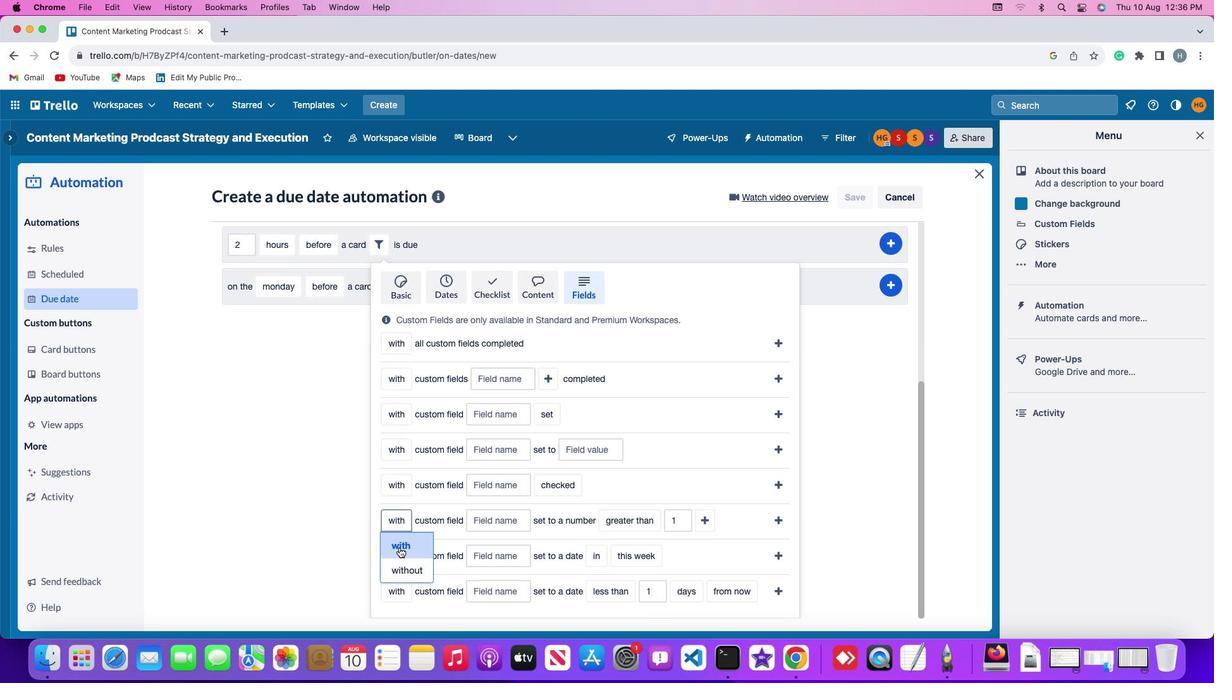
Action: Mouse pressed left at (399, 547)
Screenshot: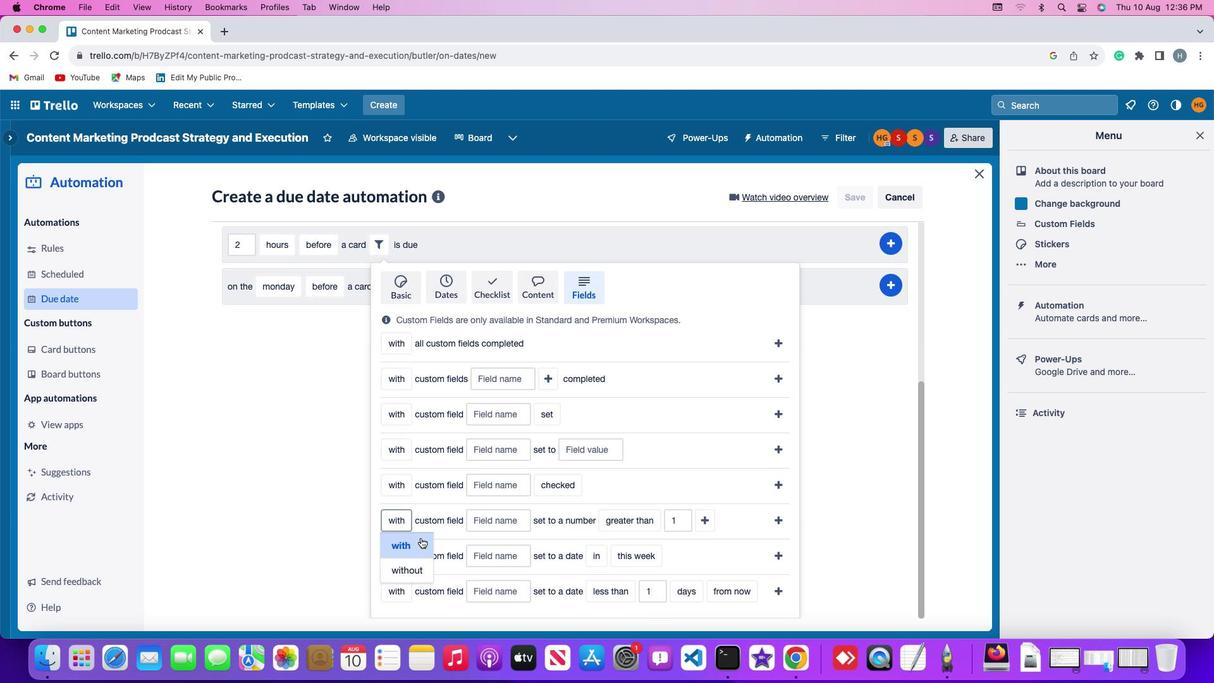 
Action: Mouse moved to (483, 521)
Screenshot: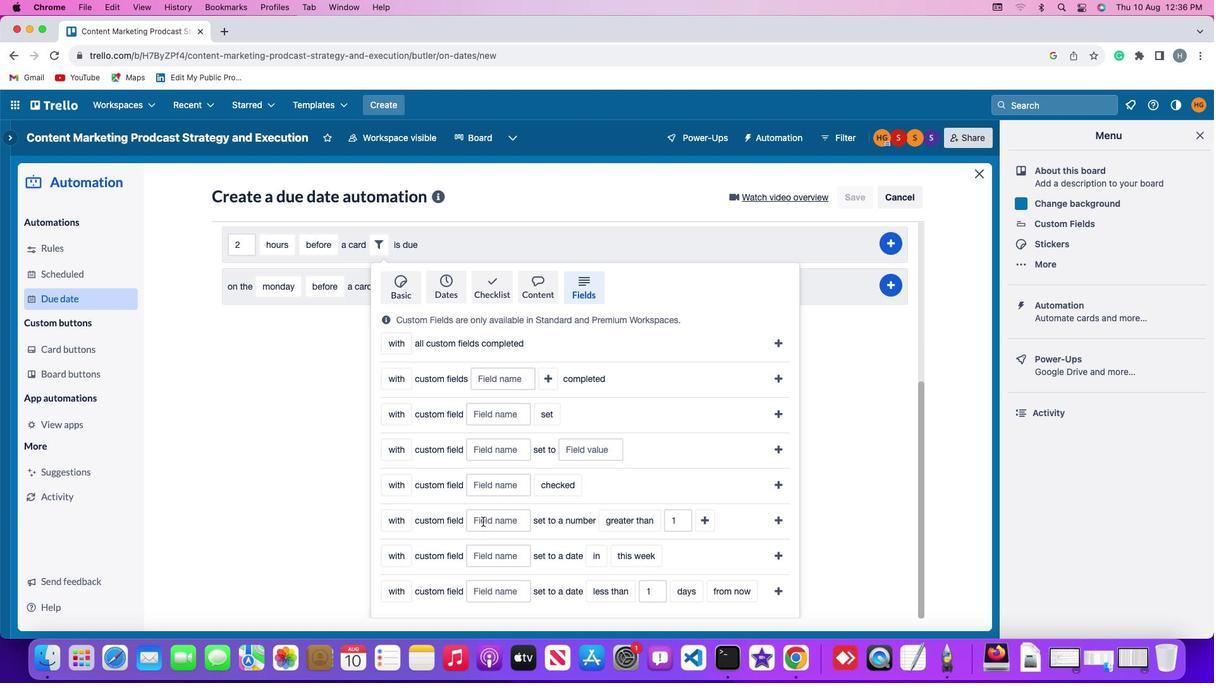 
Action: Mouse pressed left at (483, 521)
Screenshot: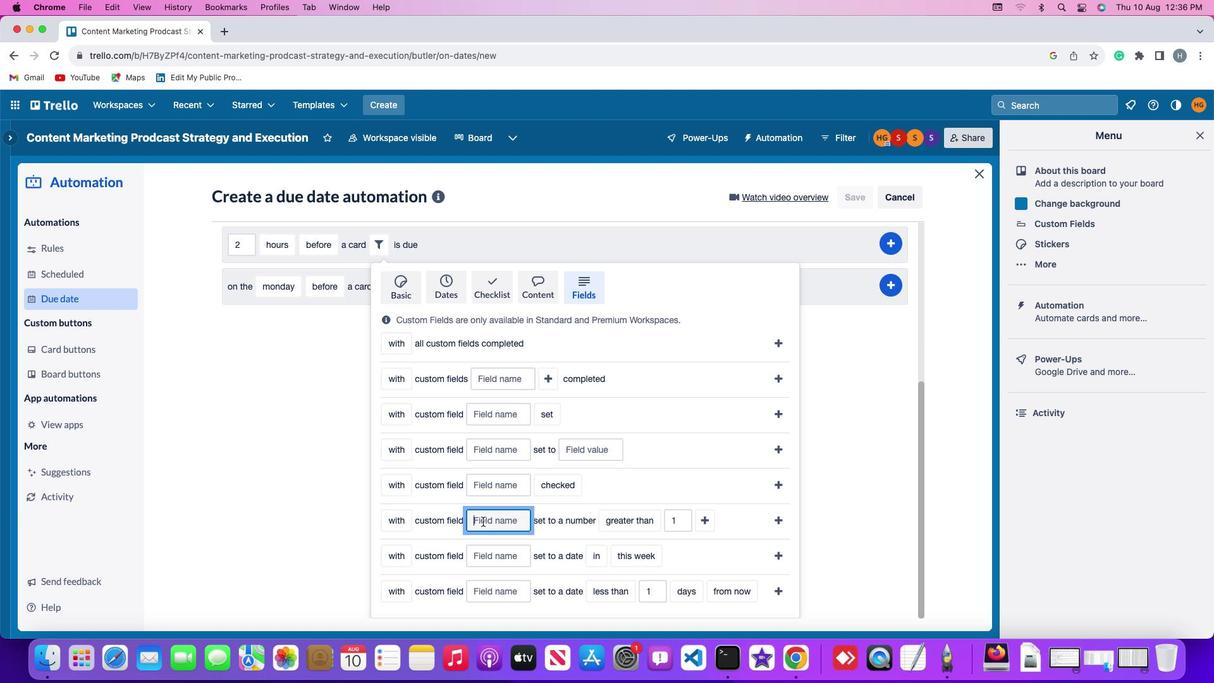 
Action: Mouse moved to (483, 521)
Screenshot: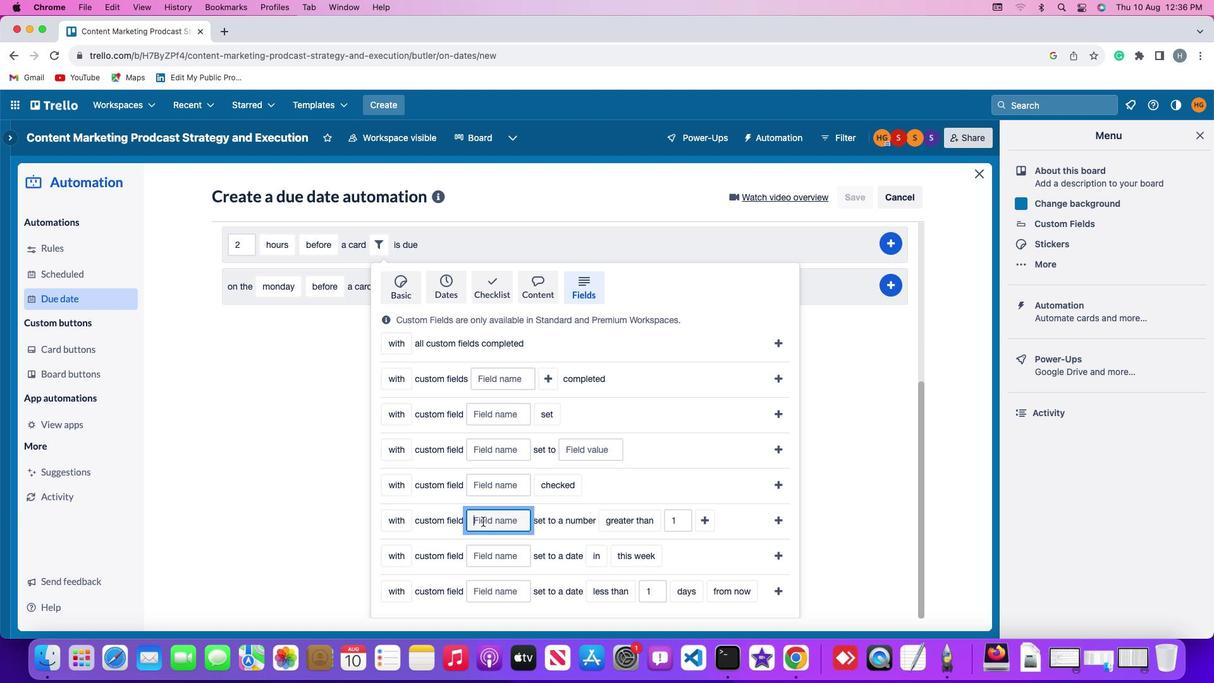 
Action: Key pressed Key.shift'R''e''s''u''m''r'Key.backspace'e'
Screenshot: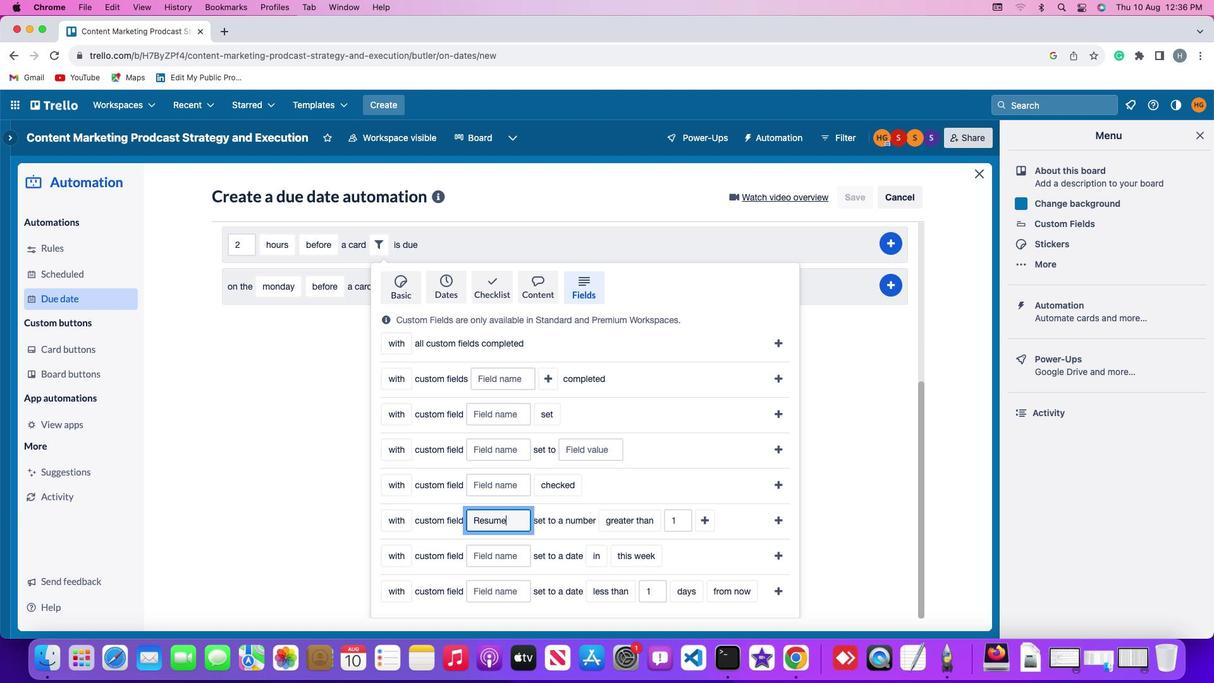 
Action: Mouse moved to (645, 516)
Screenshot: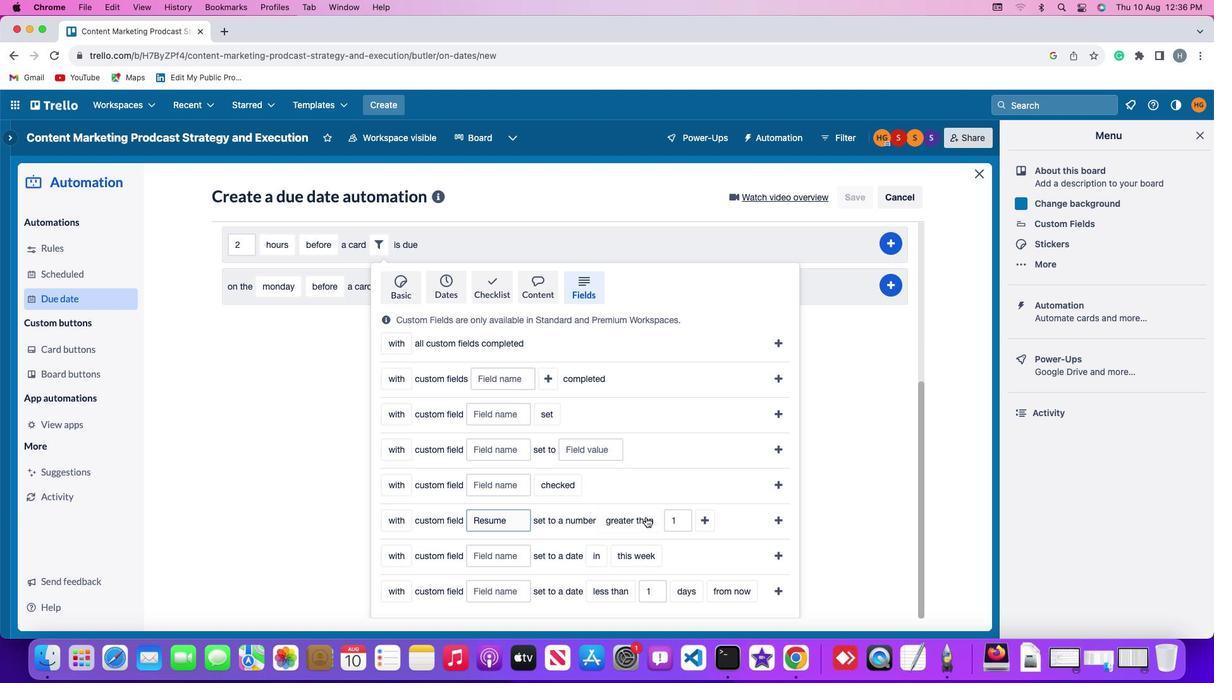 
Action: Mouse pressed left at (645, 516)
Screenshot: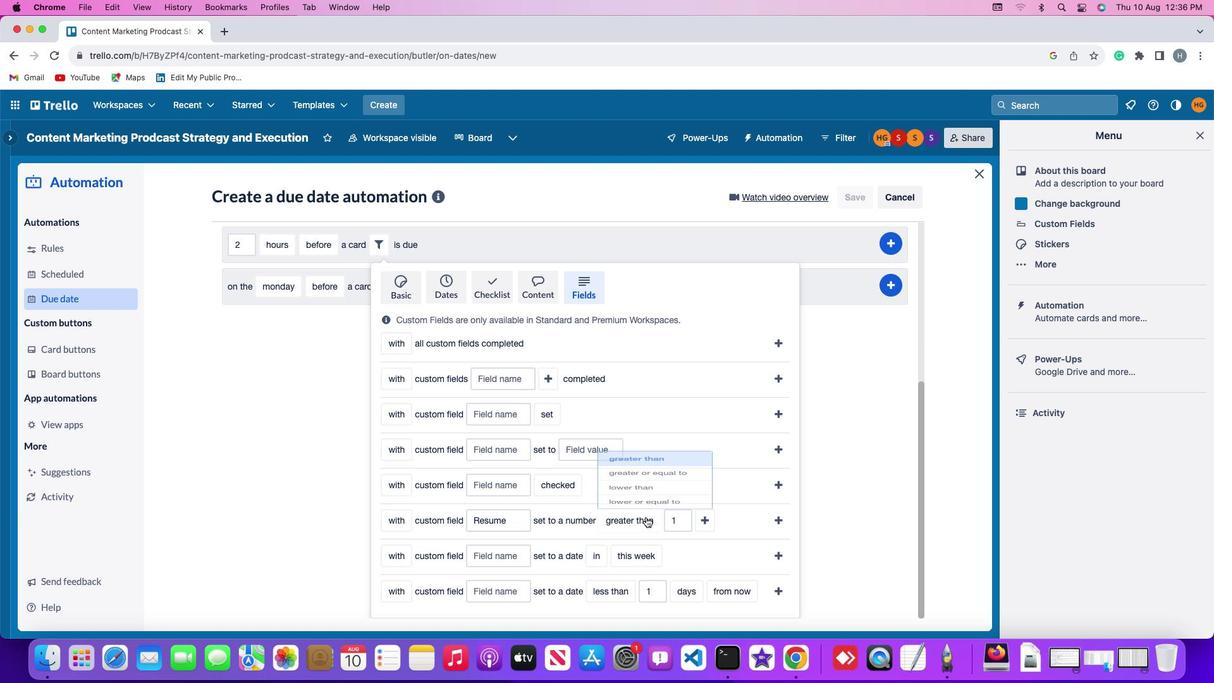 
Action: Mouse moved to (638, 472)
Screenshot: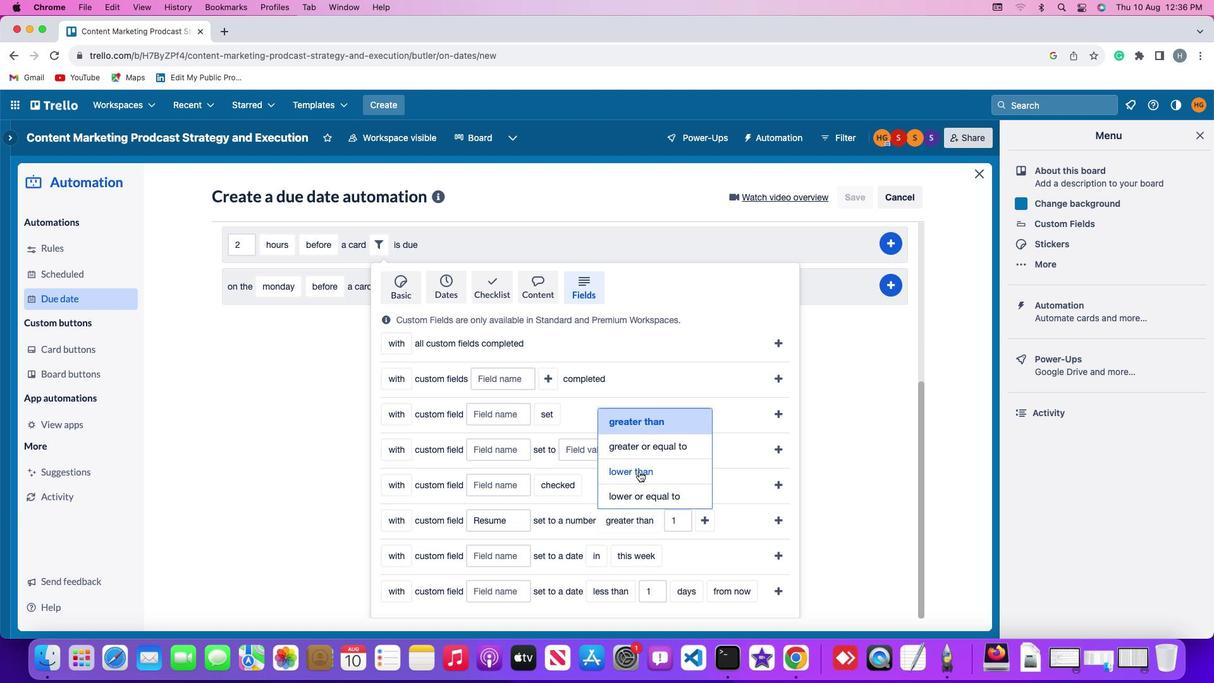 
Action: Mouse pressed left at (638, 472)
Screenshot: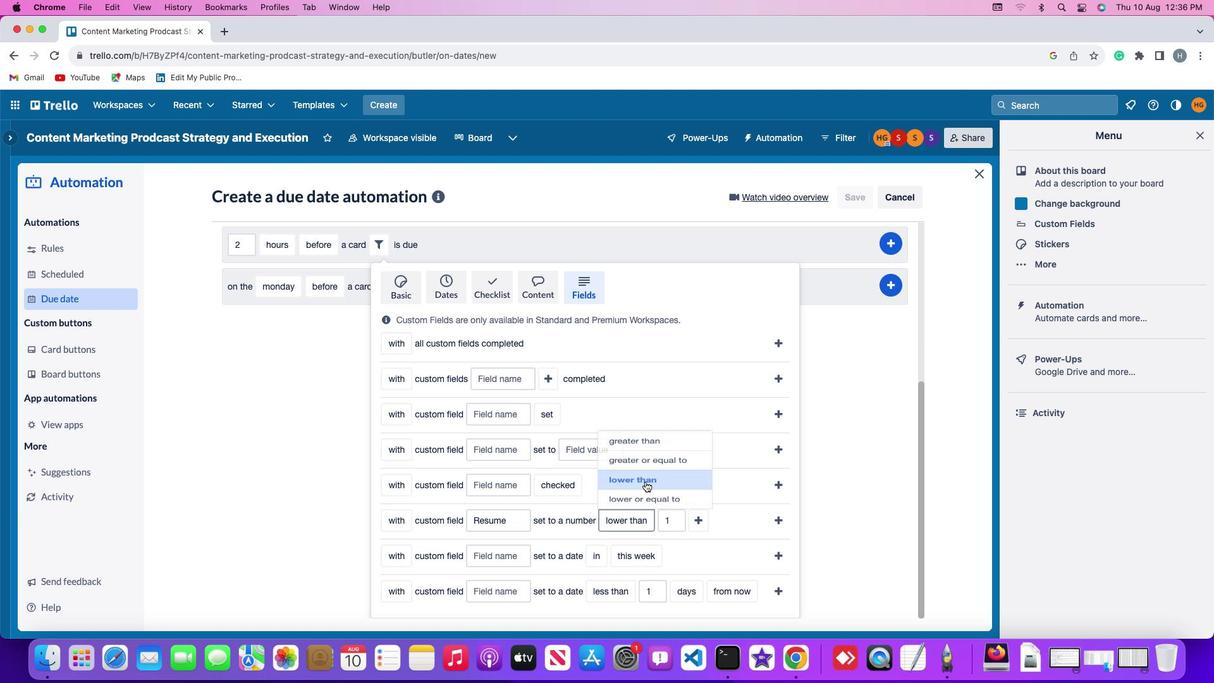 
Action: Mouse moved to (677, 515)
Screenshot: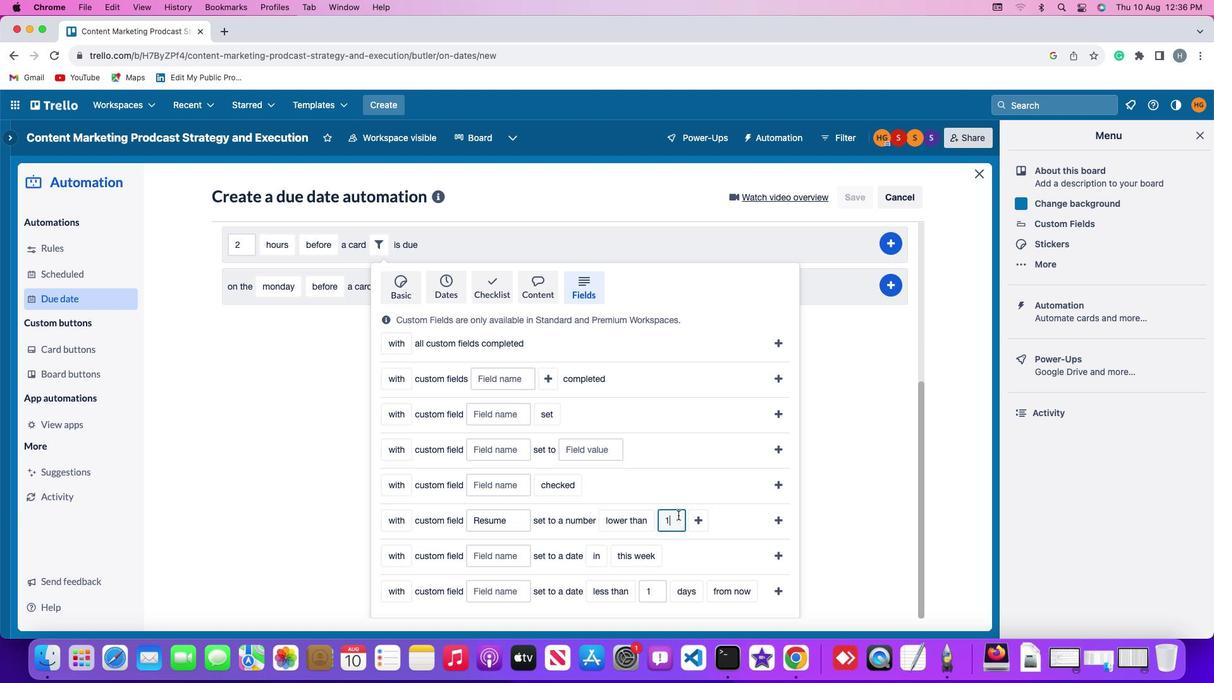 
Action: Mouse pressed left at (677, 515)
Screenshot: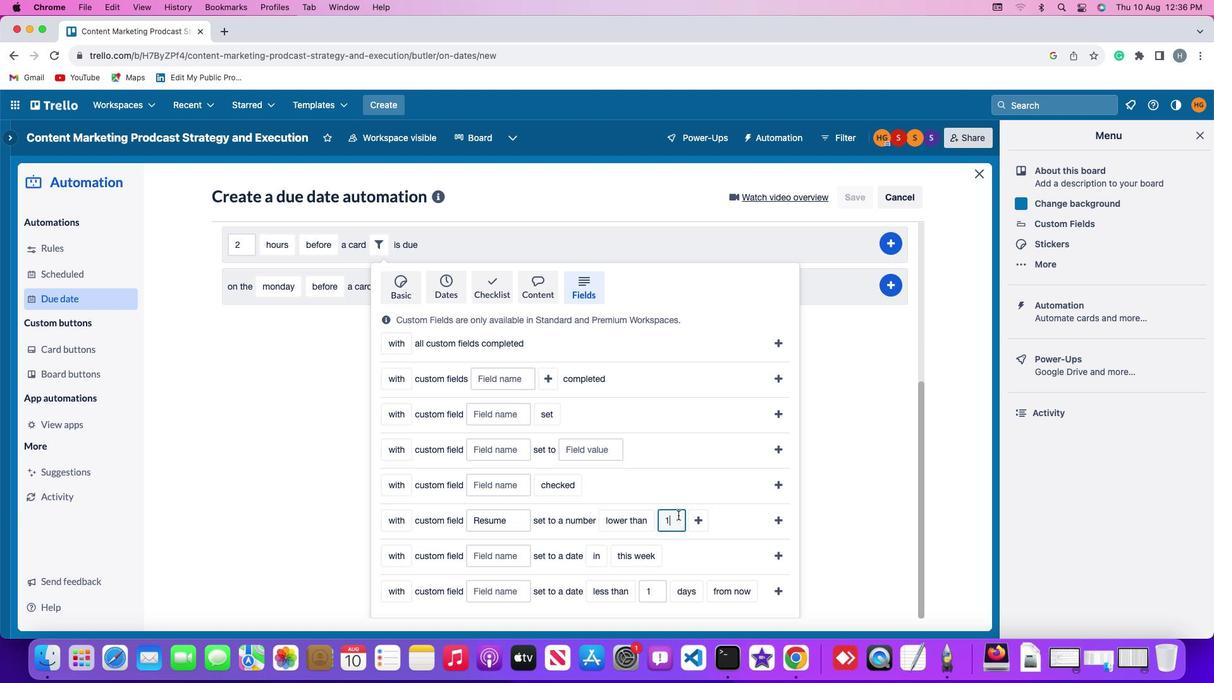 
Action: Key pressed Key.backspace
Screenshot: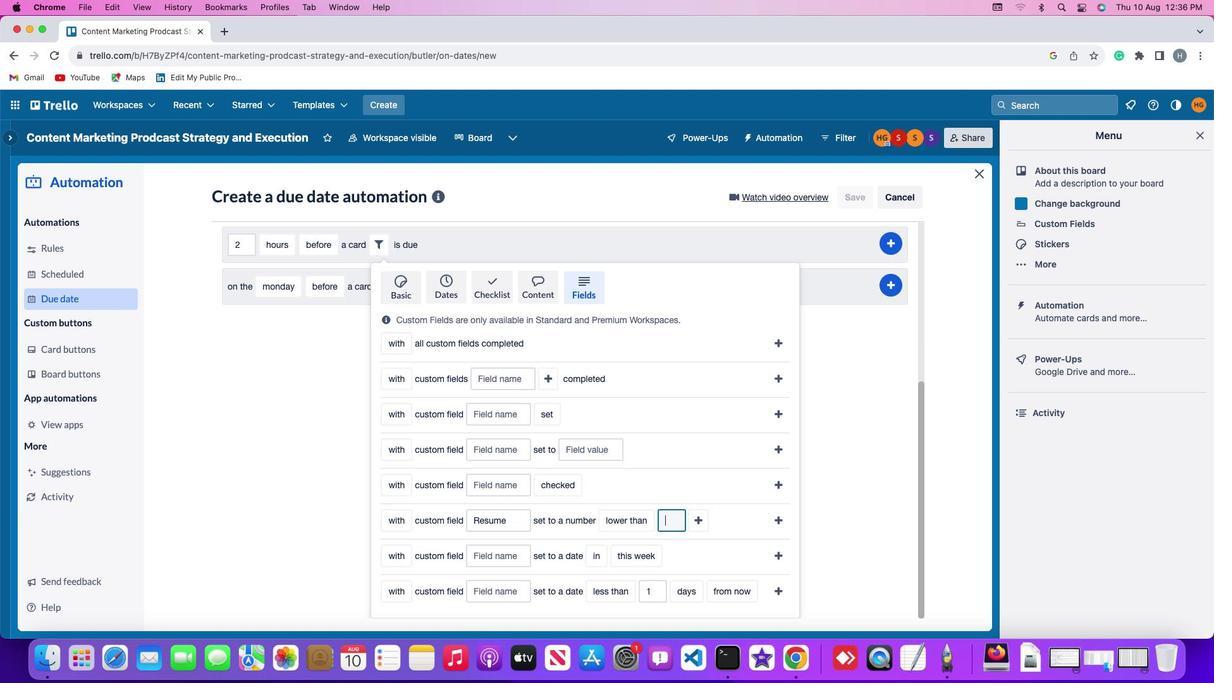 
Action: Mouse moved to (679, 517)
Screenshot: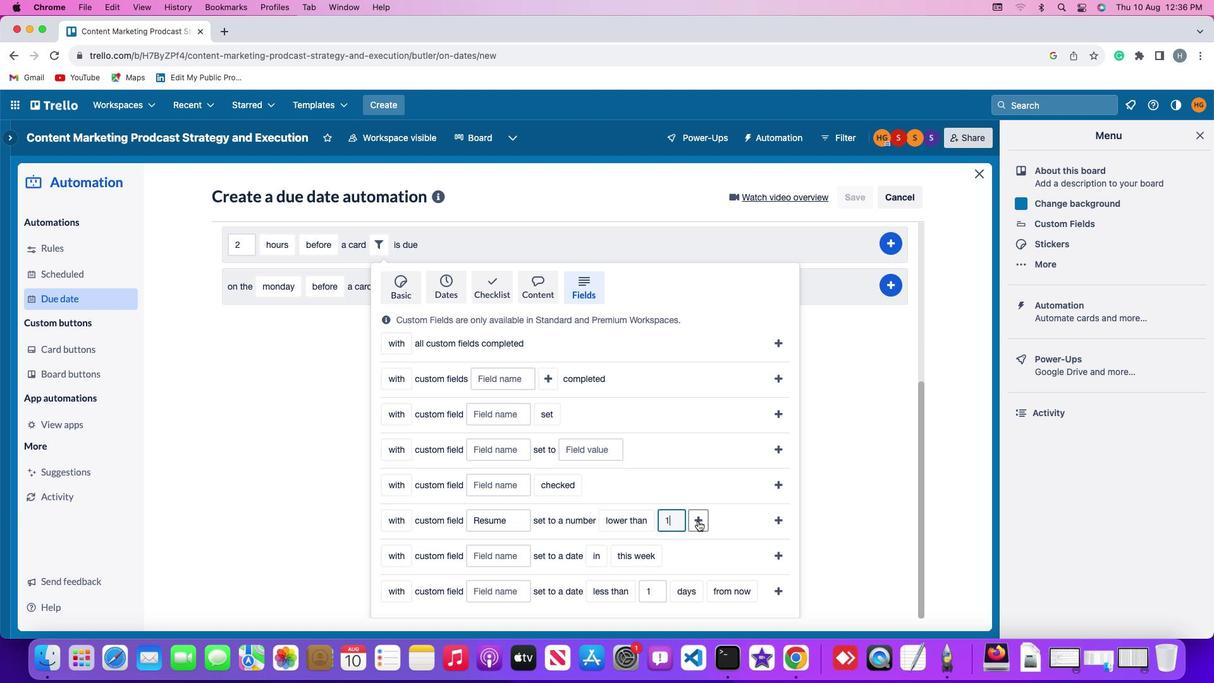 
Action: Key pressed '1'
Screenshot: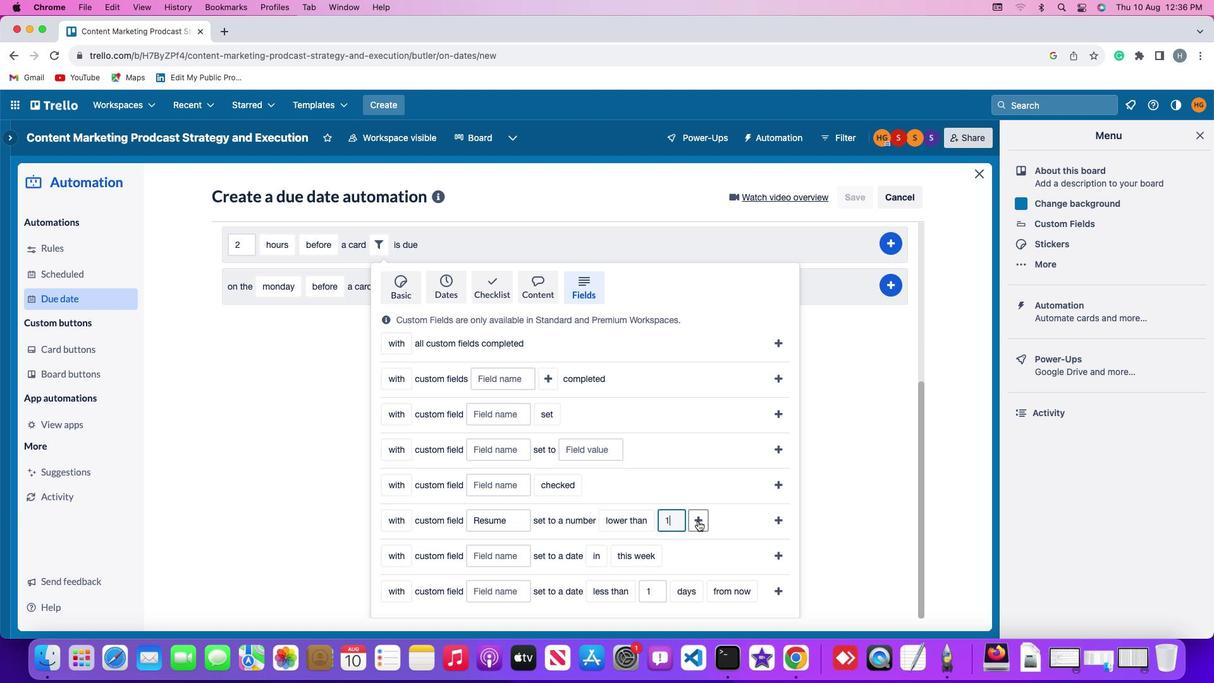 
Action: Mouse moved to (700, 520)
Screenshot: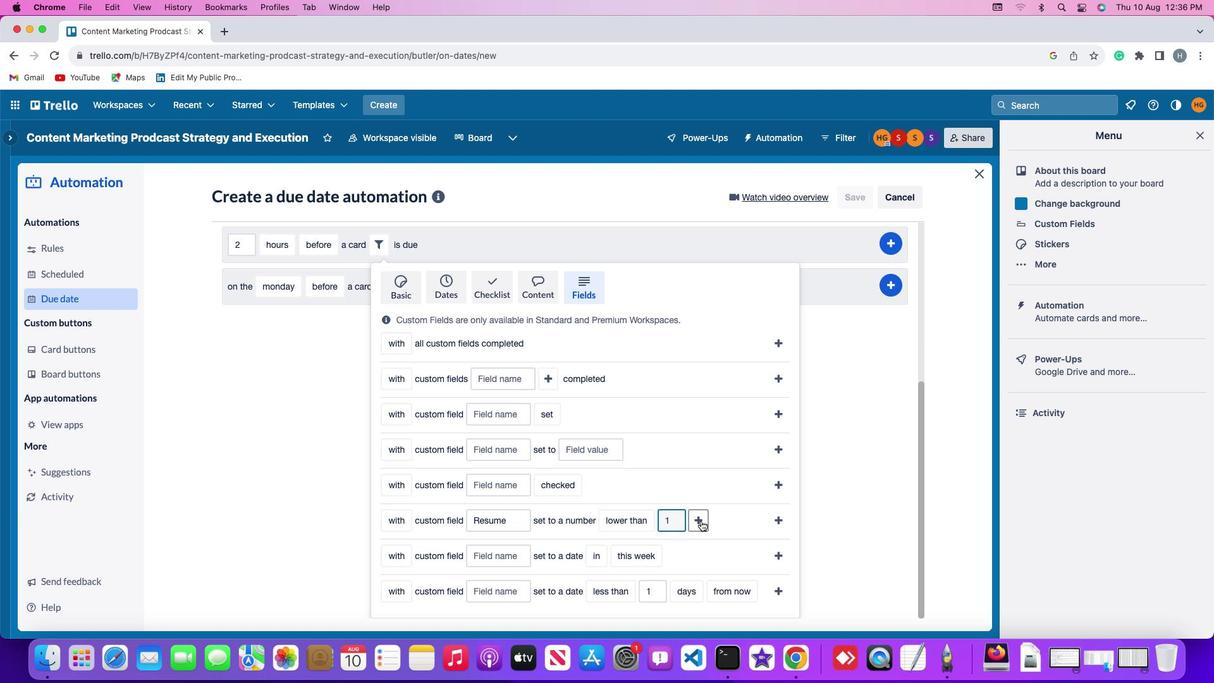 
Action: Mouse pressed left at (700, 520)
Screenshot: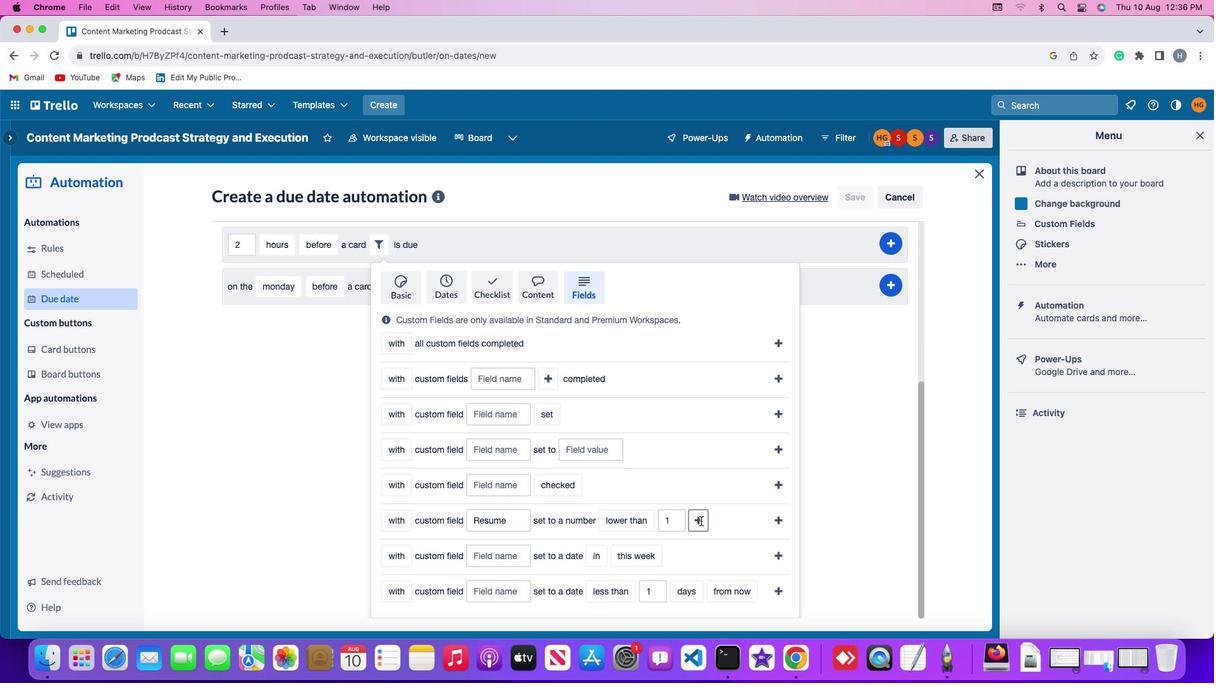 
Action: Mouse moved to (739, 521)
Screenshot: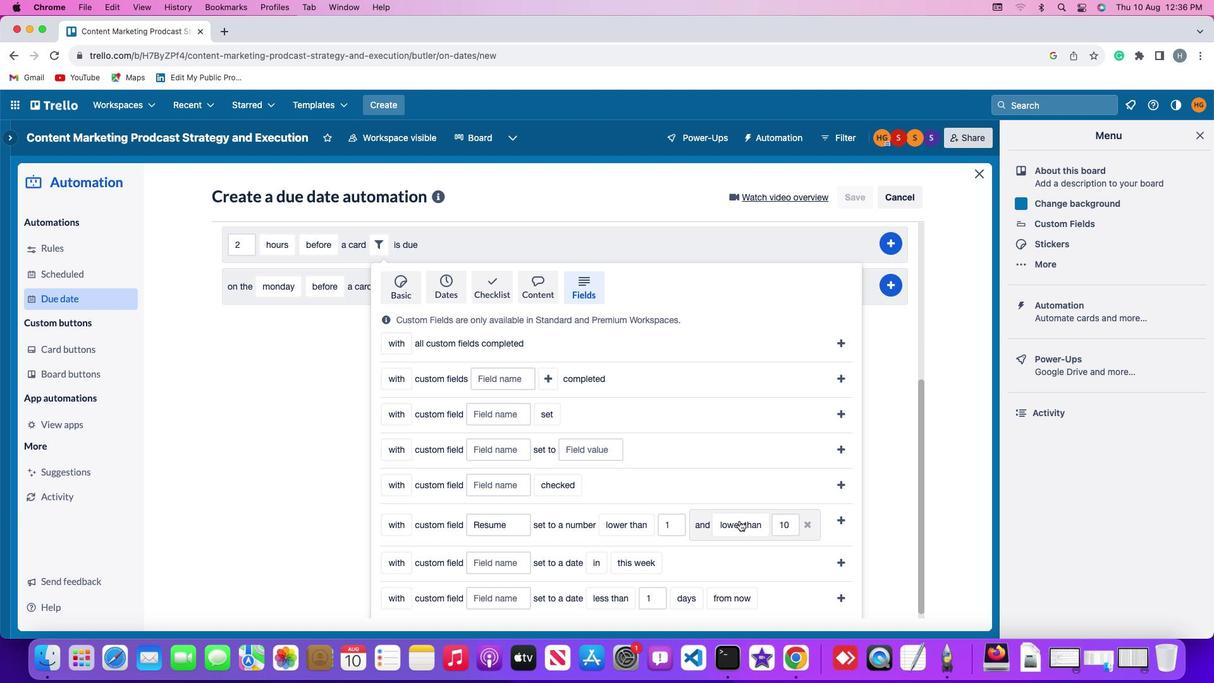 
Action: Mouse pressed left at (739, 521)
Screenshot: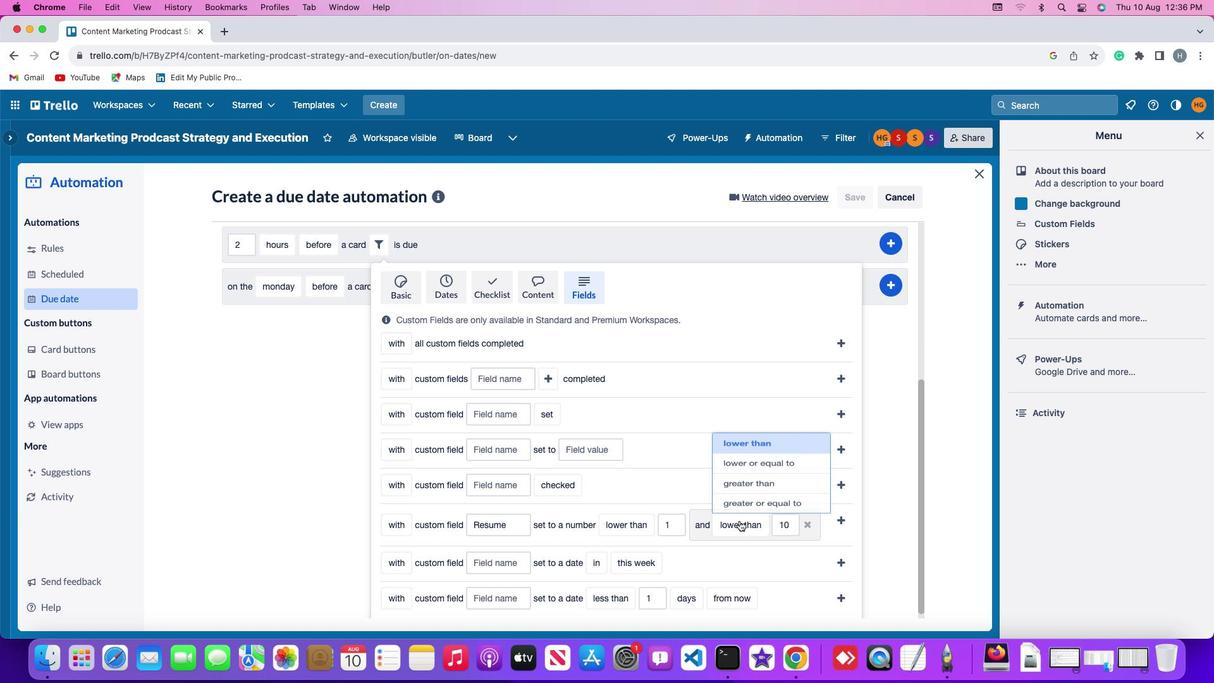 
Action: Mouse moved to (757, 452)
Screenshot: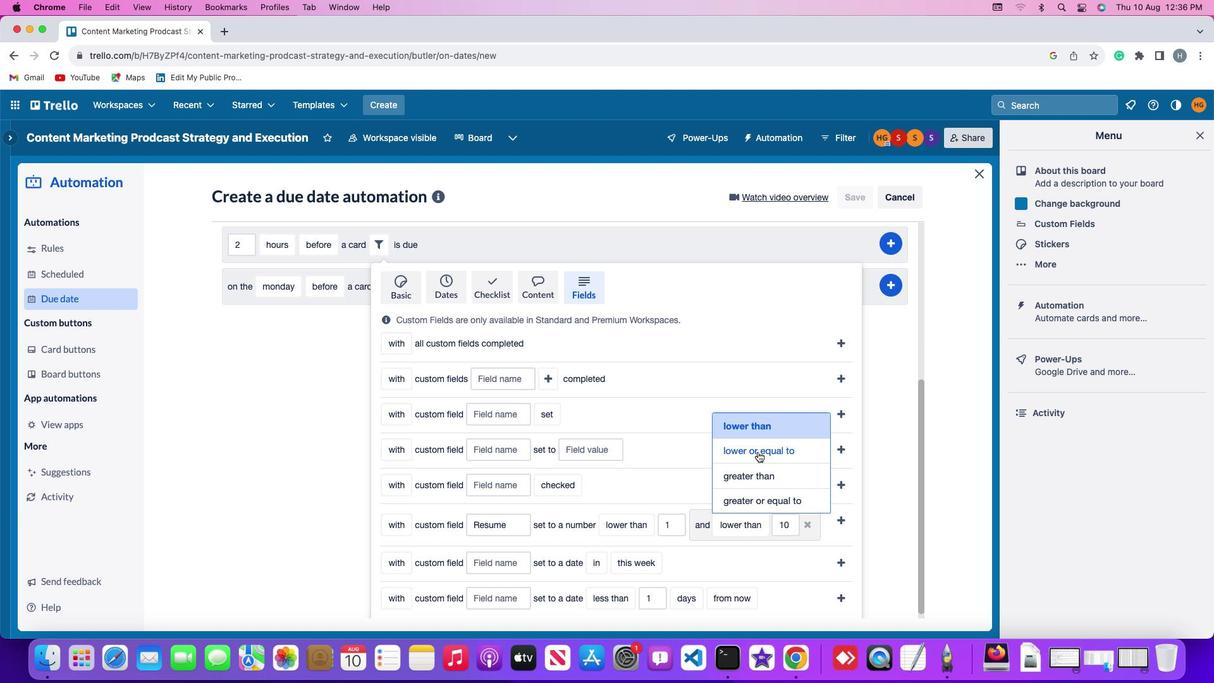 
Action: Mouse pressed left at (757, 452)
Screenshot: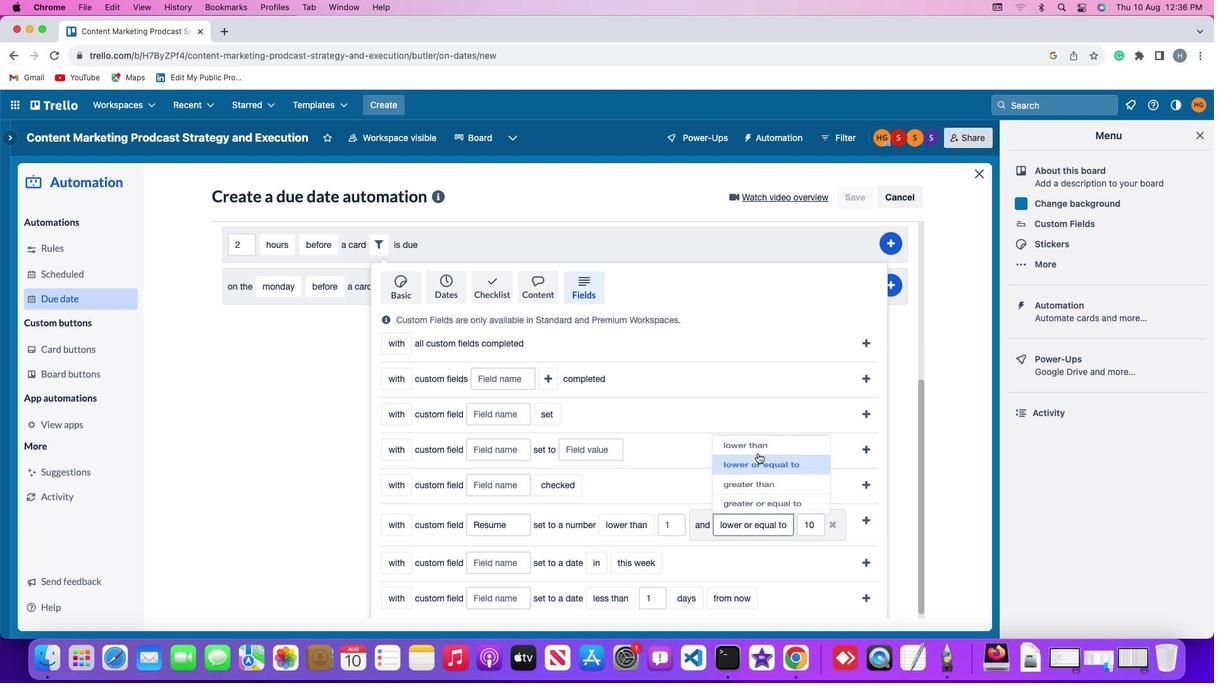 
Action: Mouse moved to (817, 523)
Screenshot: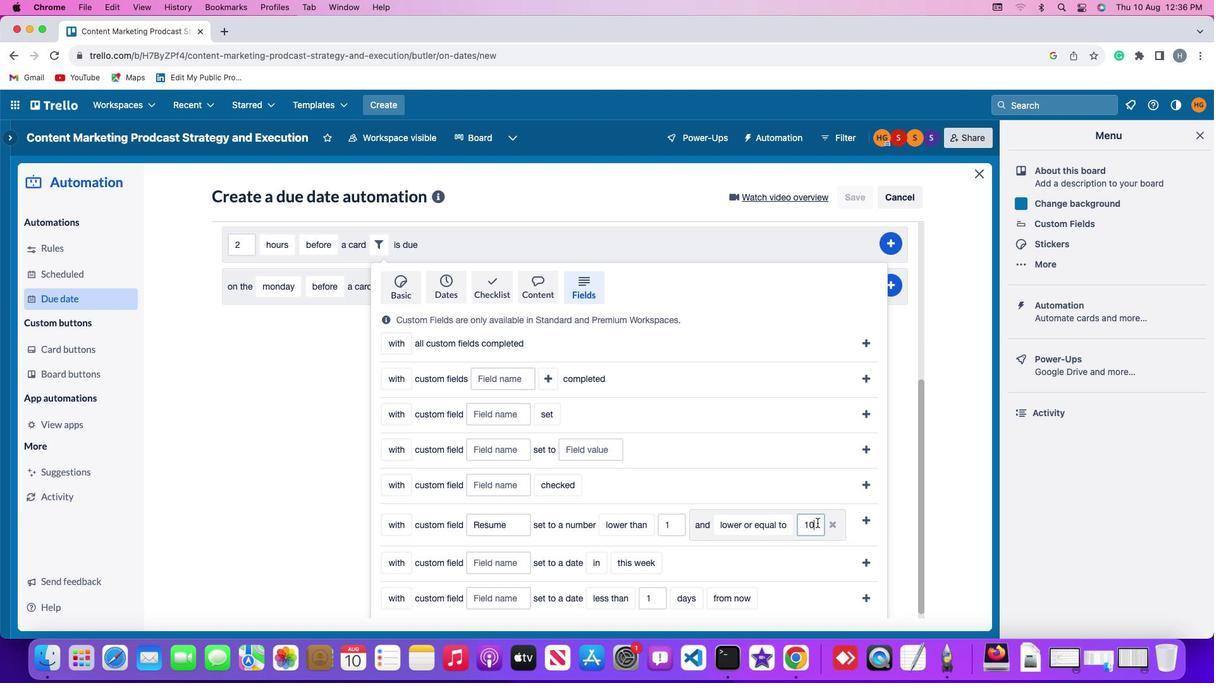 
Action: Mouse pressed left at (817, 523)
Screenshot: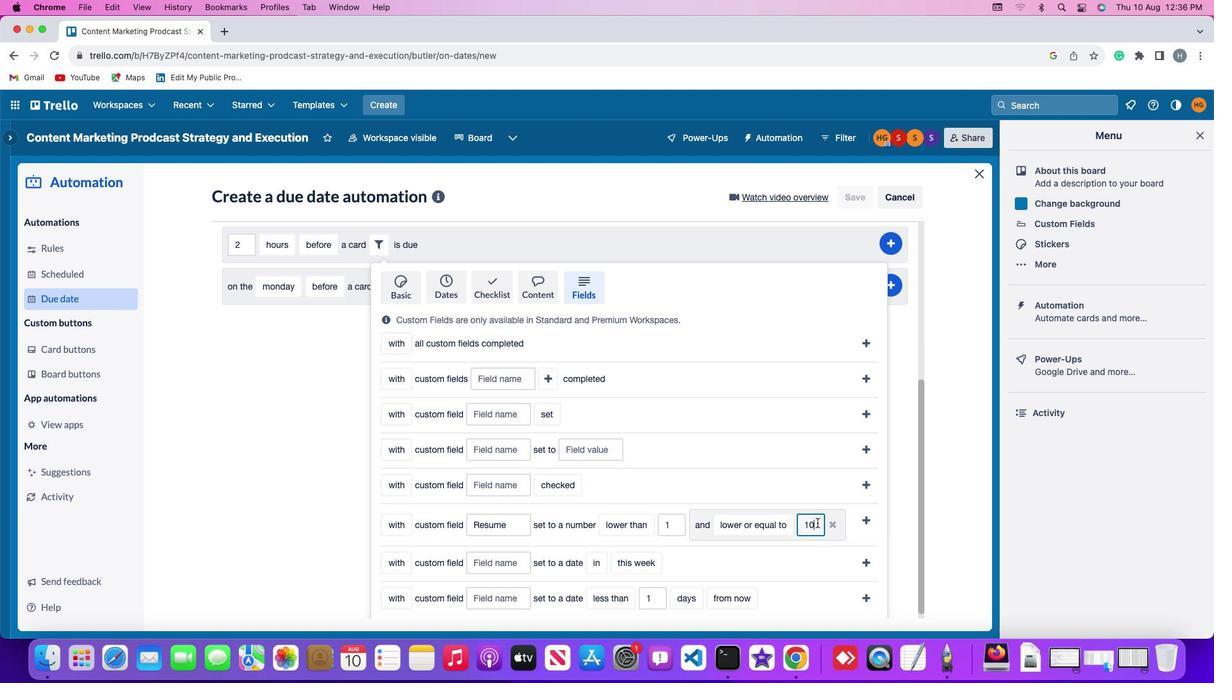 
Action: Mouse moved to (817, 523)
Screenshot: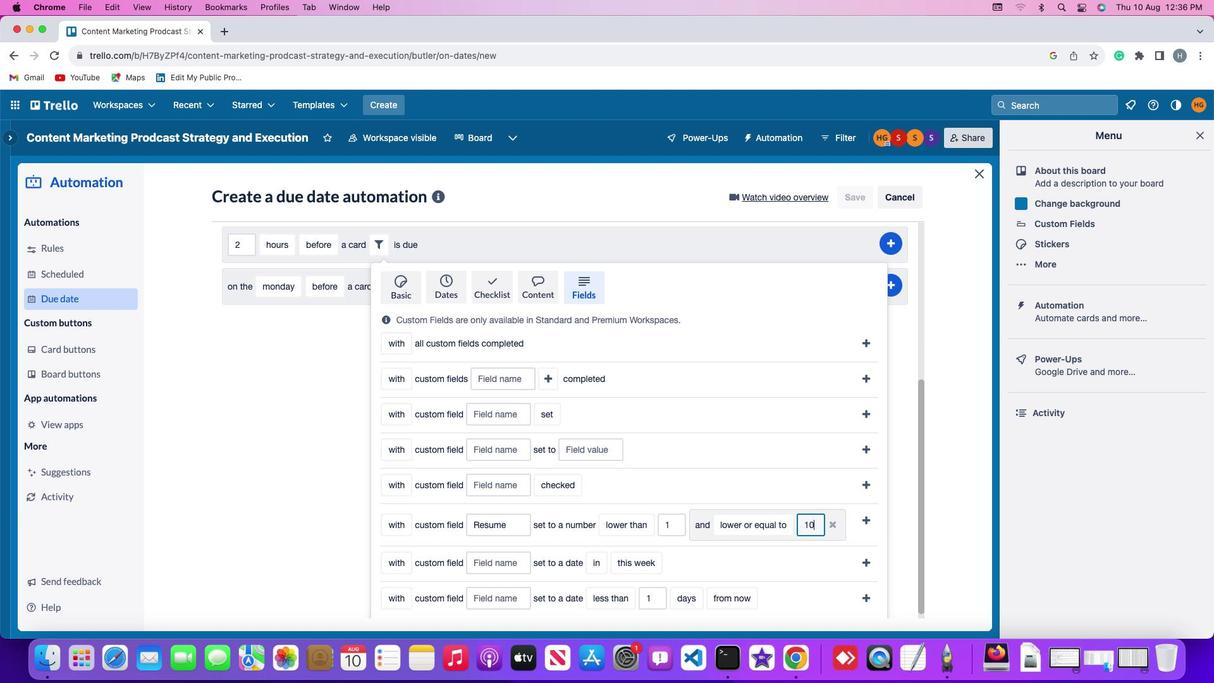 
Action: Key pressed Key.backspaceKey.backspace'1''0'
Screenshot: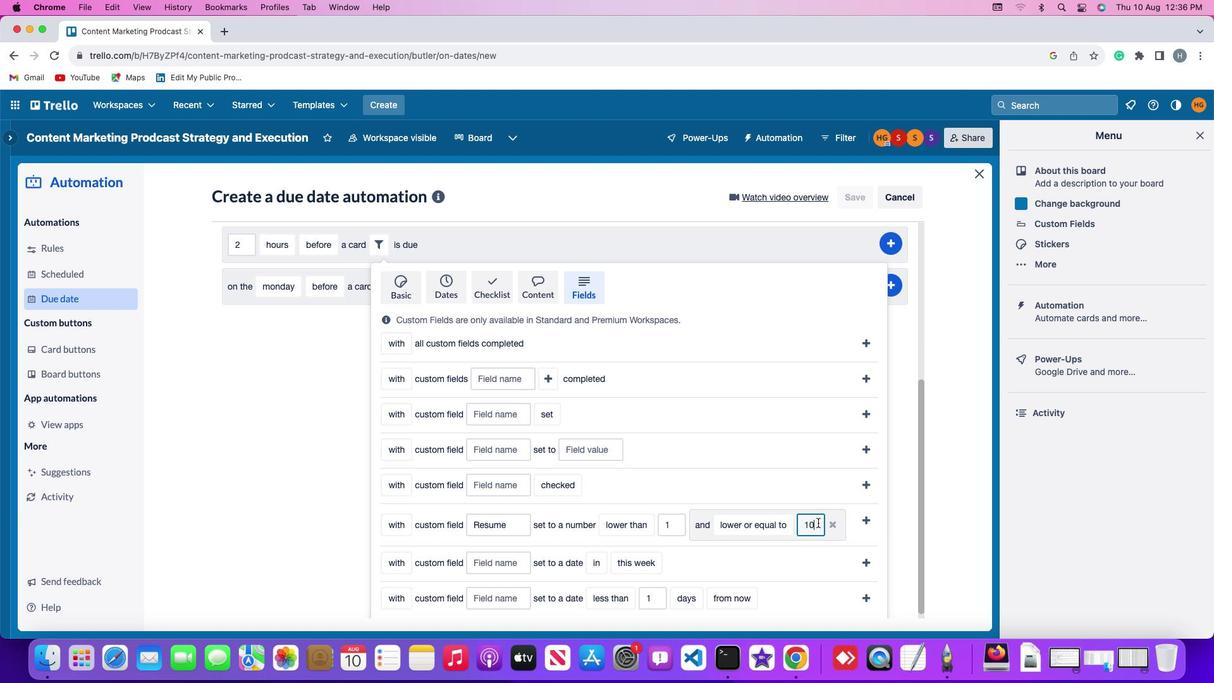 
Action: Mouse moved to (868, 519)
Screenshot: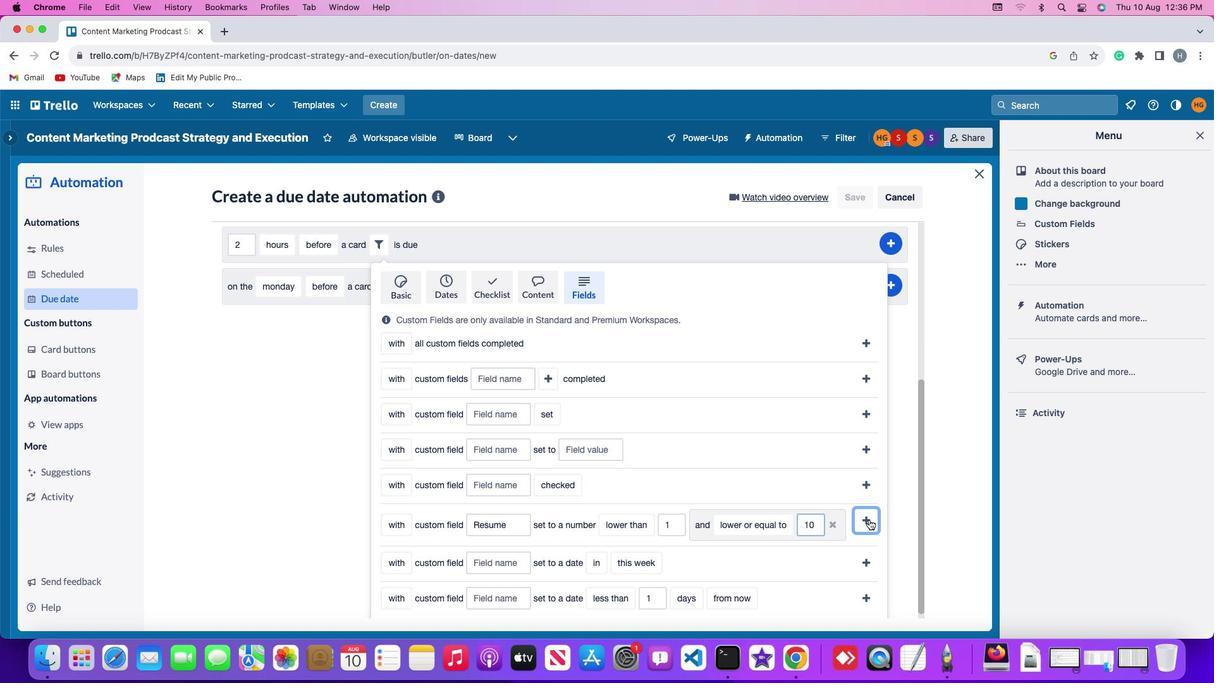 
Action: Mouse pressed left at (868, 519)
Screenshot: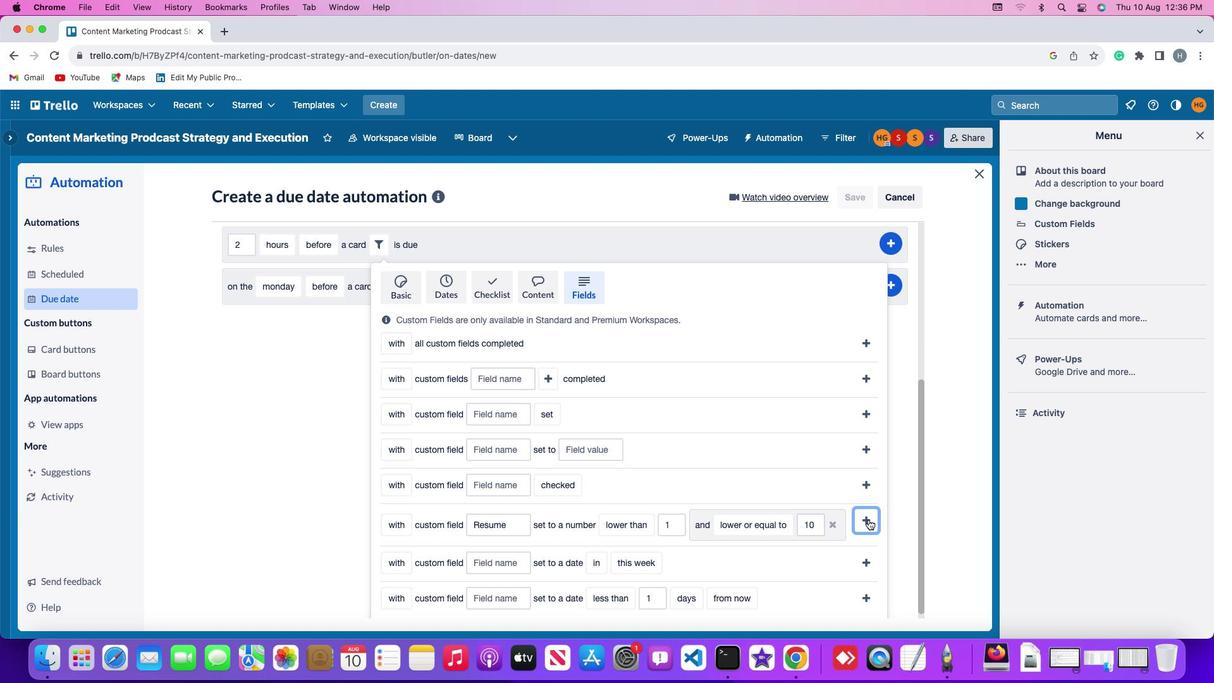 
Action: Mouse moved to (893, 506)
Screenshot: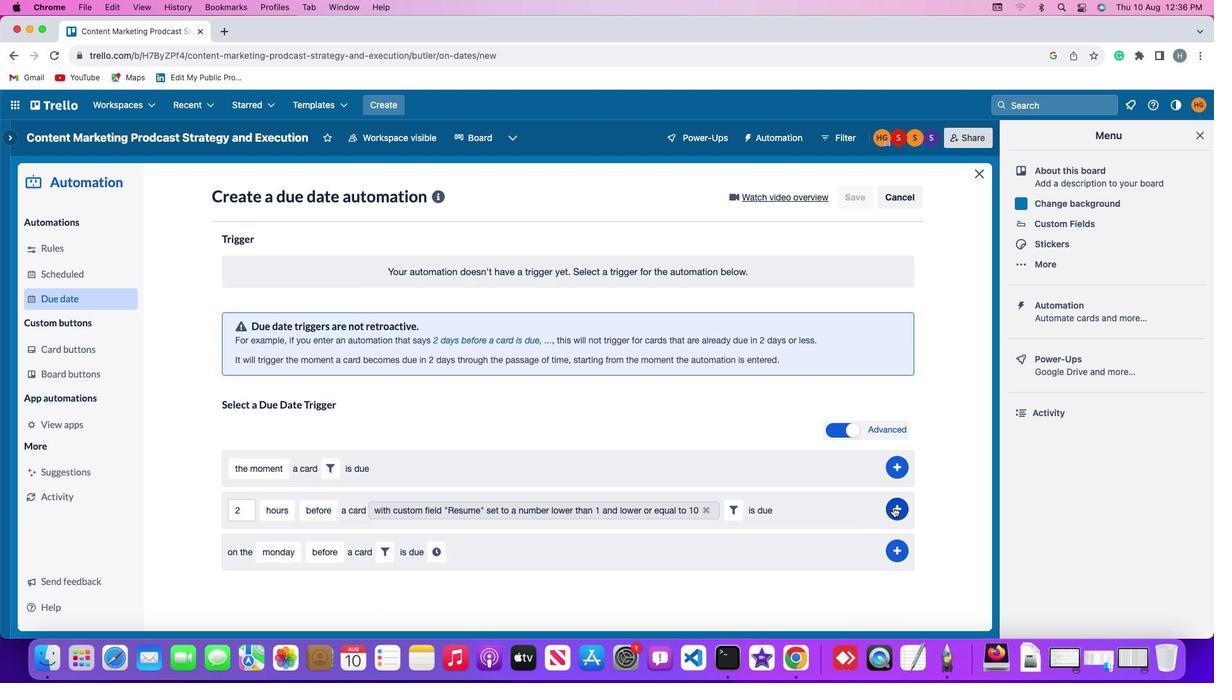 
Action: Mouse pressed left at (893, 506)
Screenshot: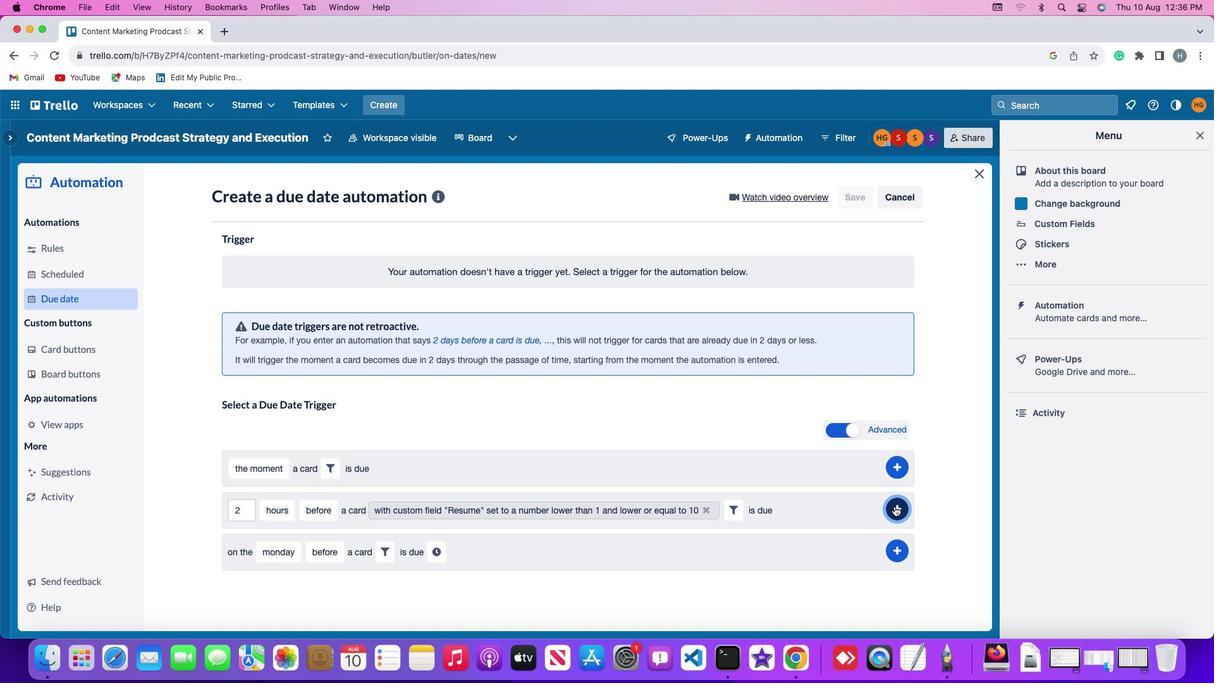 
Action: Mouse moved to (906, 442)
Screenshot: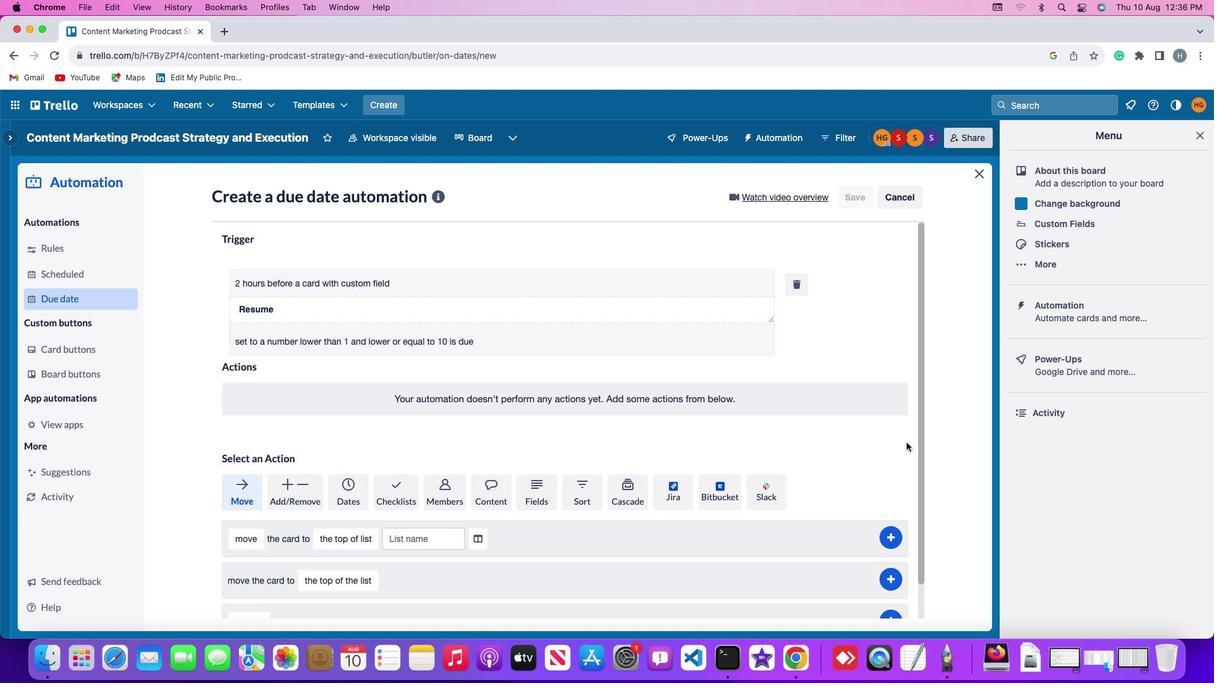 
